 Task: Add an event with the title Presentation Rehearsal and Final Preparation, date '2024/05/24', time 8:00 AM to 10:00 AMand add a description: By exploring the client's goals and strategic direction, the service provider can align their offerings and propose tailored solutions. The event allows for brainstorming sessions, exploring new possibilities, and jointly shaping the future direction of the partnership.Select event color  Blueberry . Add location for the event as: 321 Oxford Street, London, UK, logged in from the account softage.5@softage.netand send the event invitation to softage.4@softage.net and softage.6@softage.net. Set a reminder for the event Every weekday(Monday to Friday)
Action: Mouse moved to (62, 129)
Screenshot: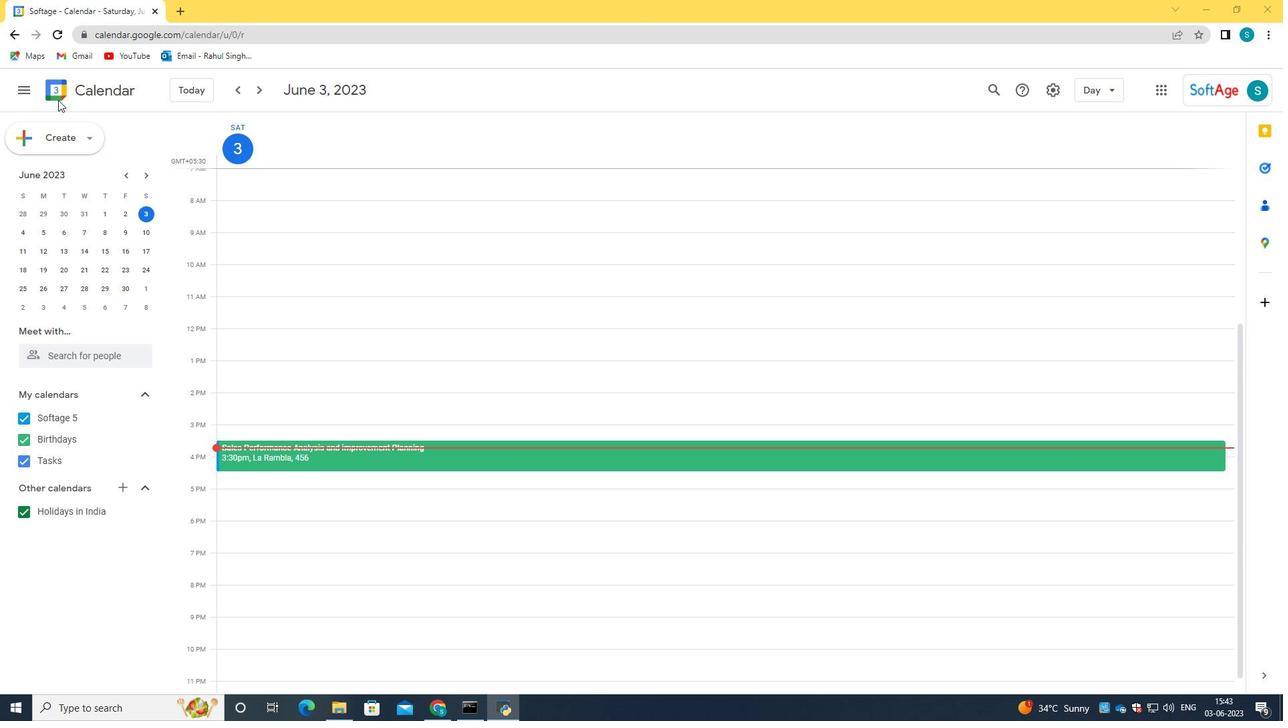 
Action: Mouse pressed left at (62, 129)
Screenshot: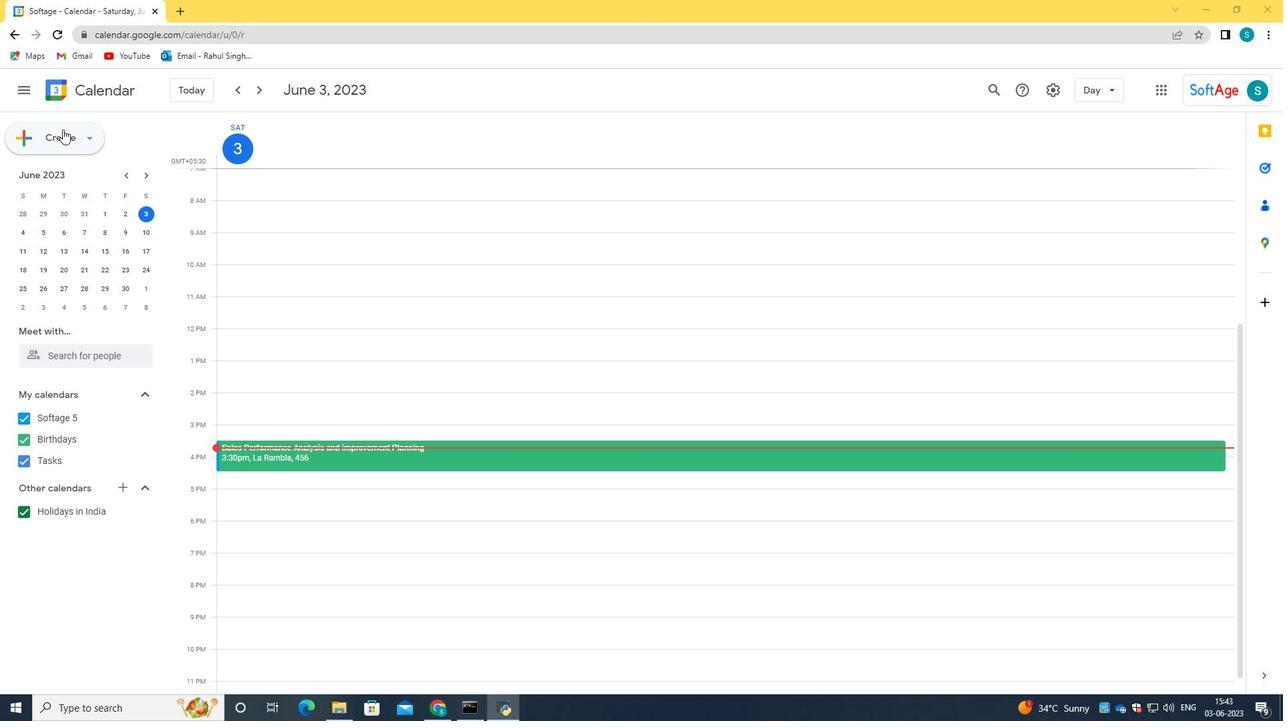 
Action: Mouse moved to (98, 175)
Screenshot: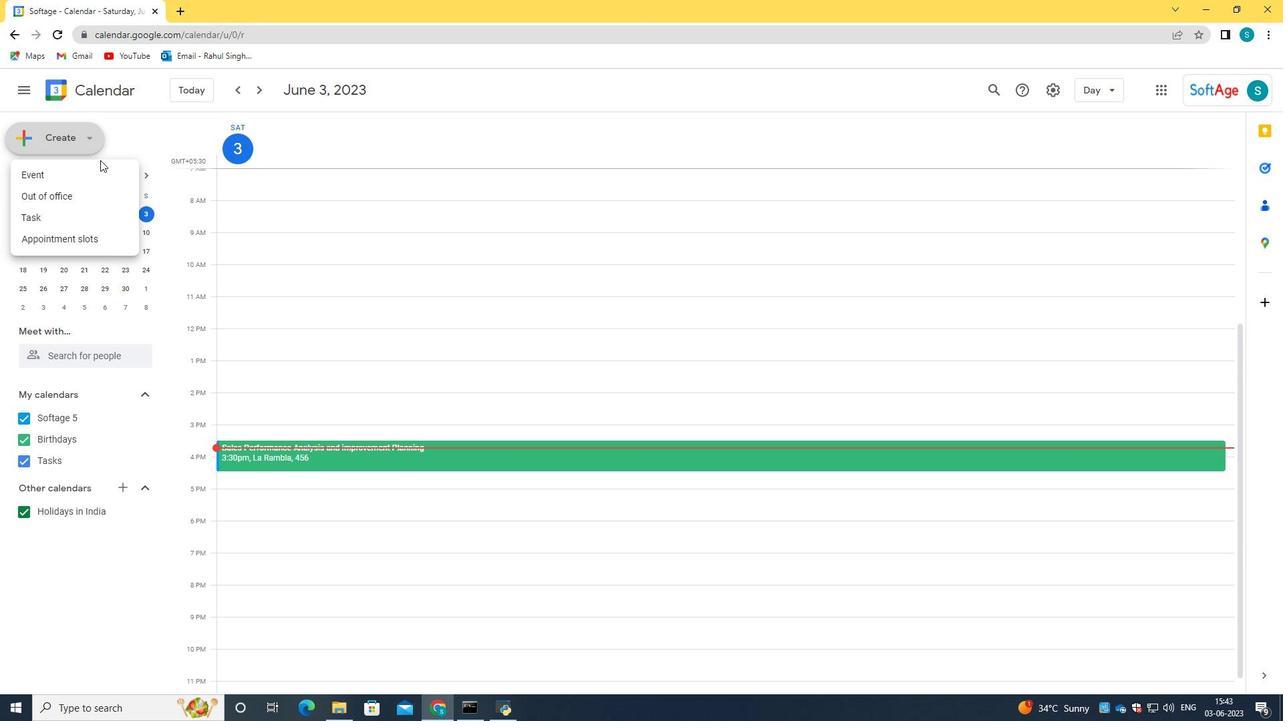
Action: Mouse pressed left at (98, 175)
Screenshot: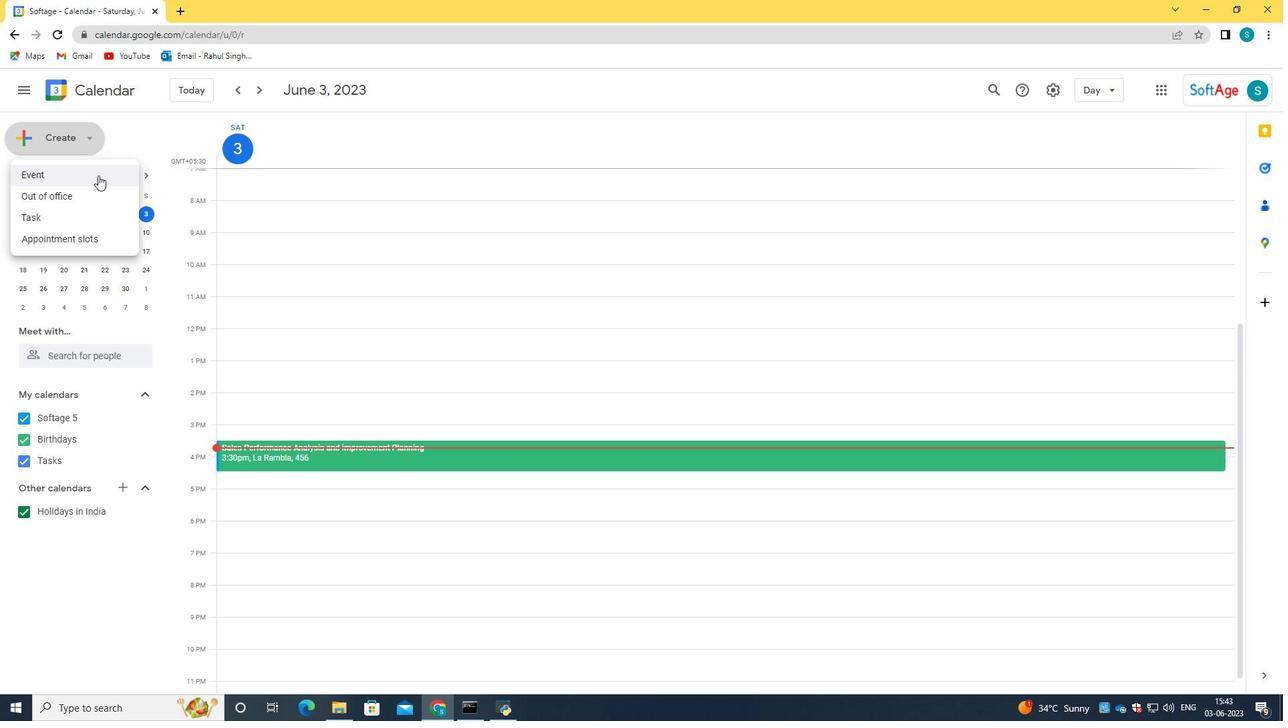 
Action: Mouse moved to (659, 259)
Screenshot: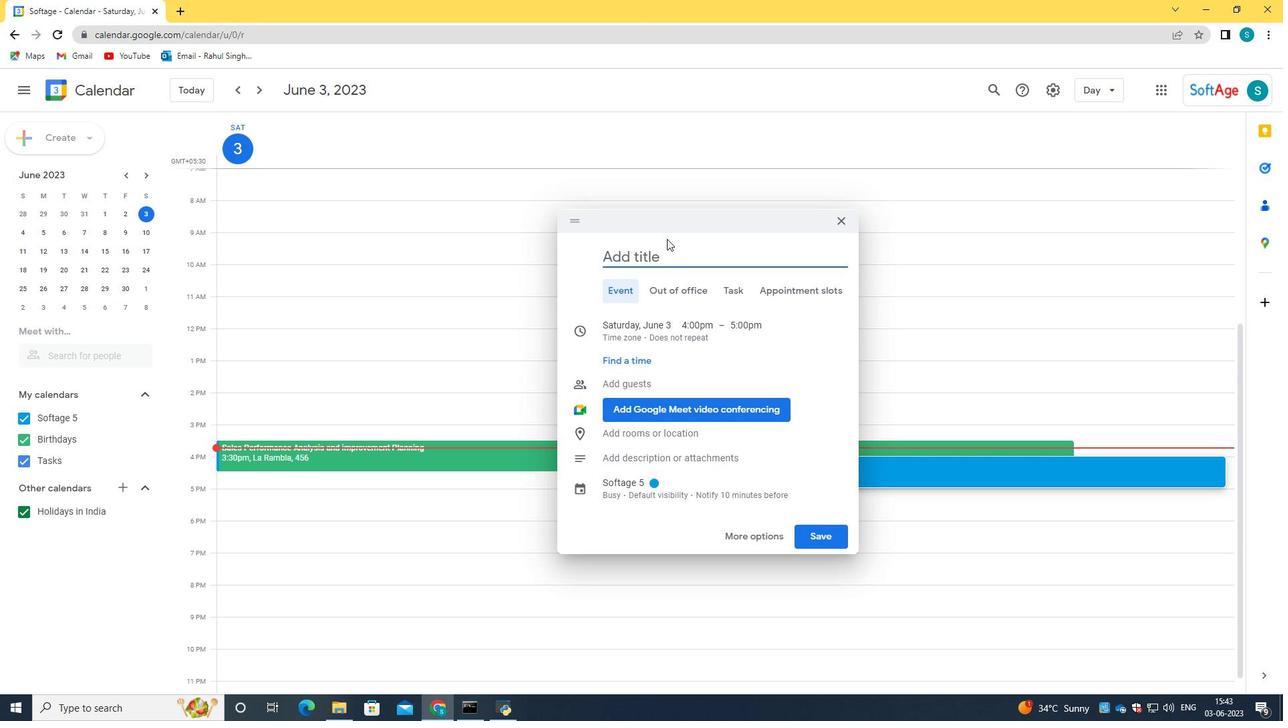 
Action: Mouse pressed left at (659, 259)
Screenshot: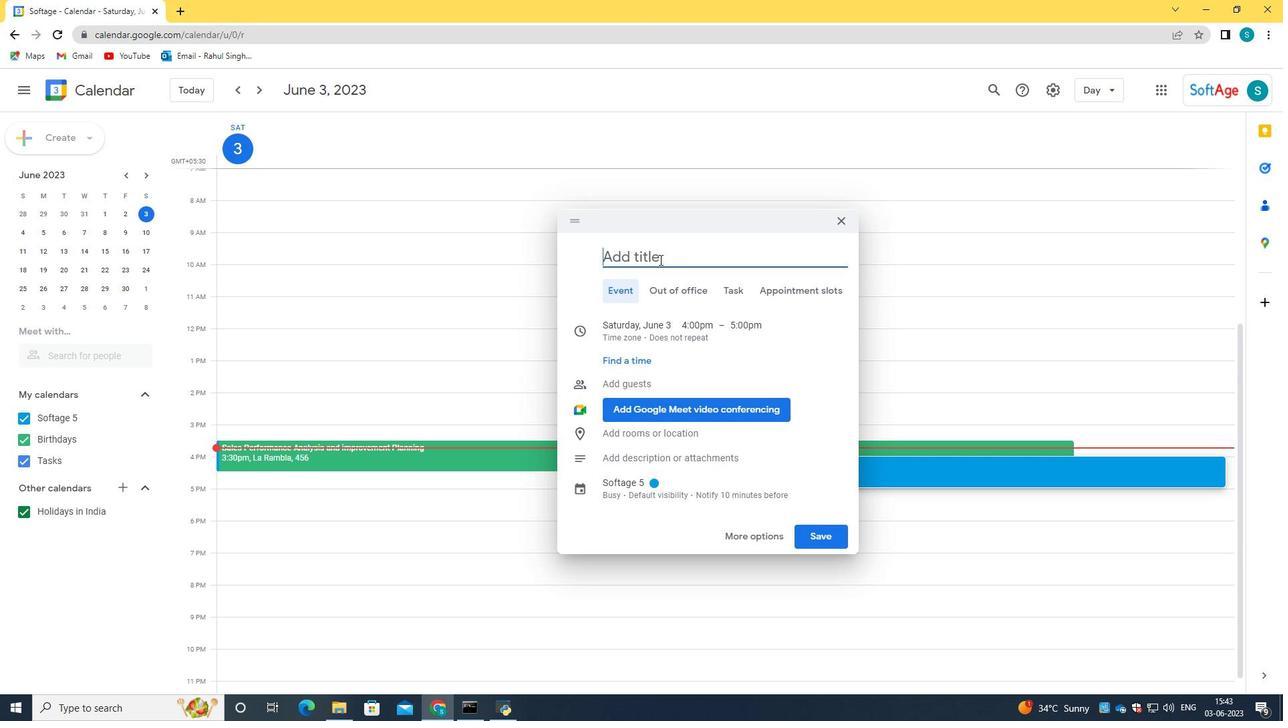 
Action: Mouse moved to (761, 535)
Screenshot: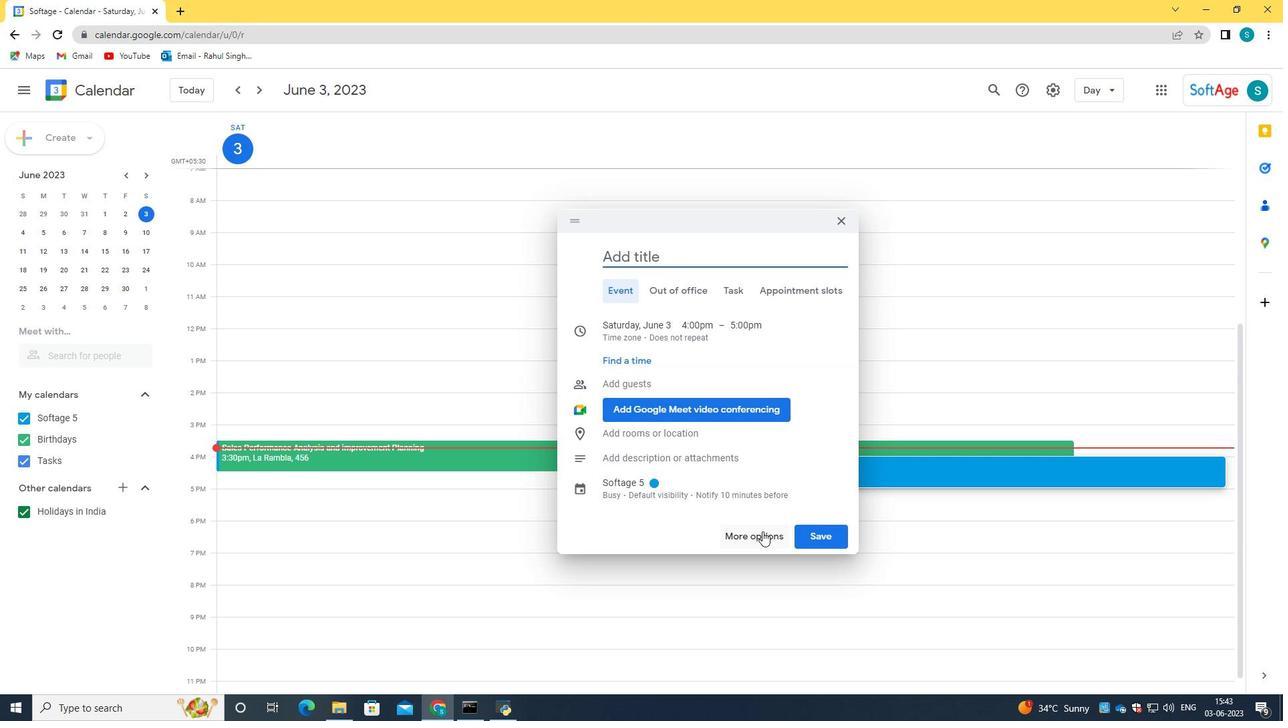 
Action: Mouse pressed left at (761, 535)
Screenshot: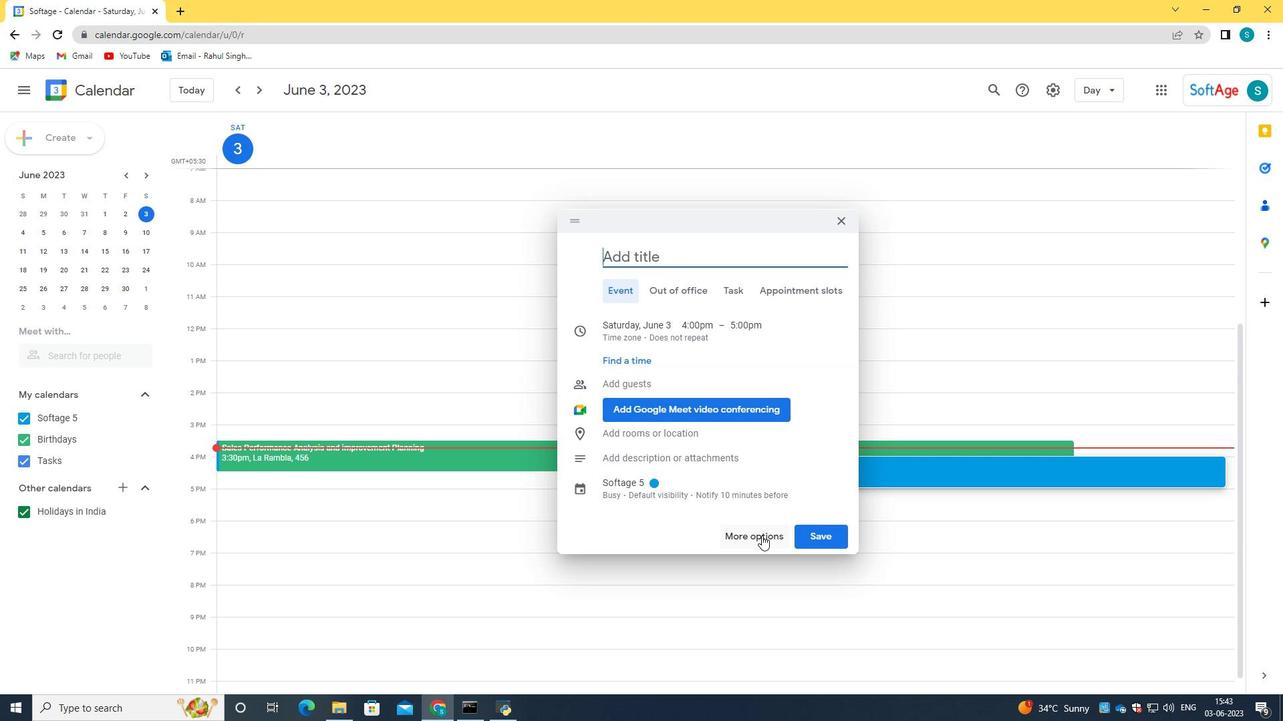 
Action: Mouse moved to (203, 100)
Screenshot: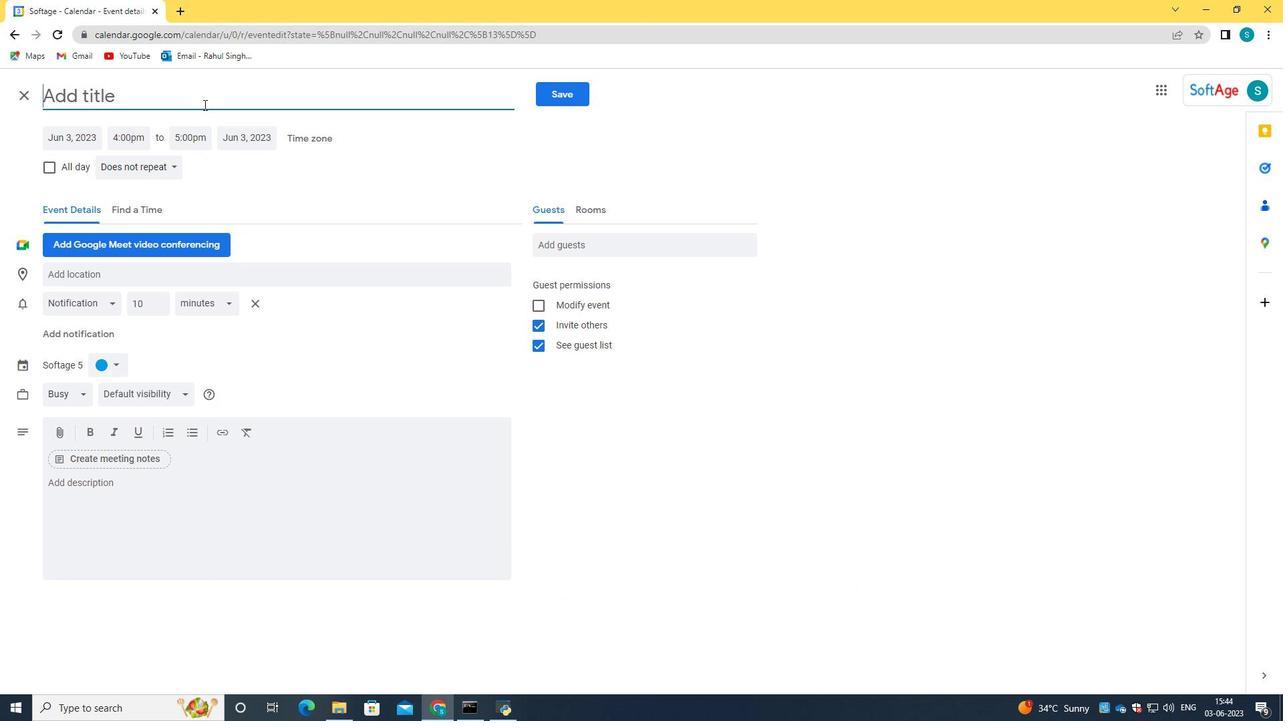 
Action: Mouse pressed left at (203, 100)
Screenshot: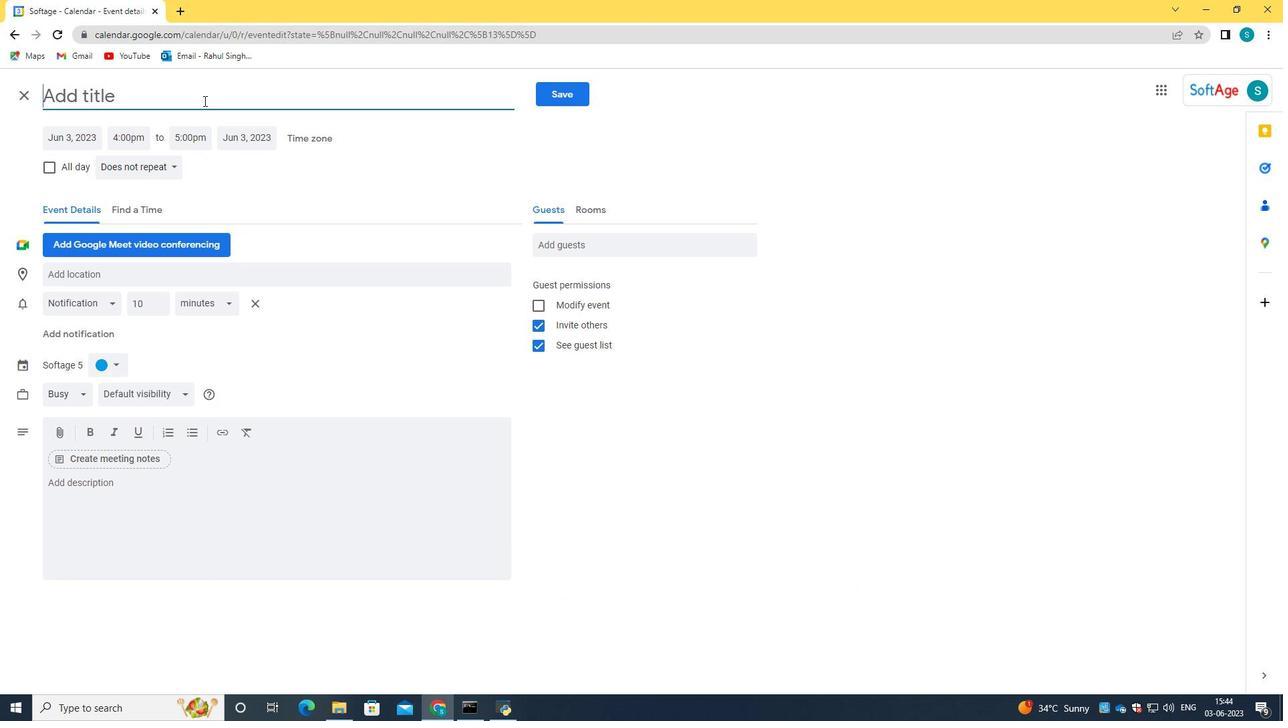 
Action: Key pressed <Key.caps_lock>P<Key.caps_lock>resentation<Key.space><Key.caps_lock>R<Key.caps_lock>ehearsal<Key.space>and<Key.space><Key.caps_lock>F<Key.caps_lock>inal<Key.space><Key.caps_lock>P<Key.caps_lock>reparation
Screenshot: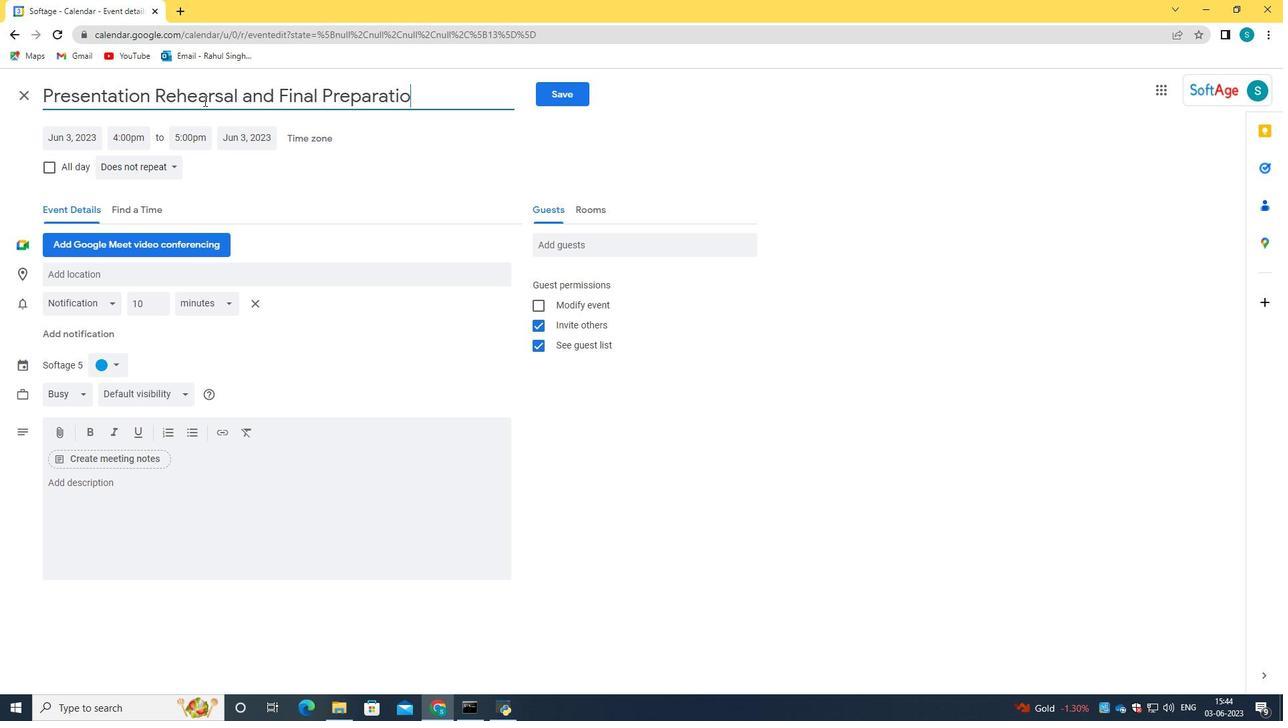 
Action: Mouse moved to (64, 136)
Screenshot: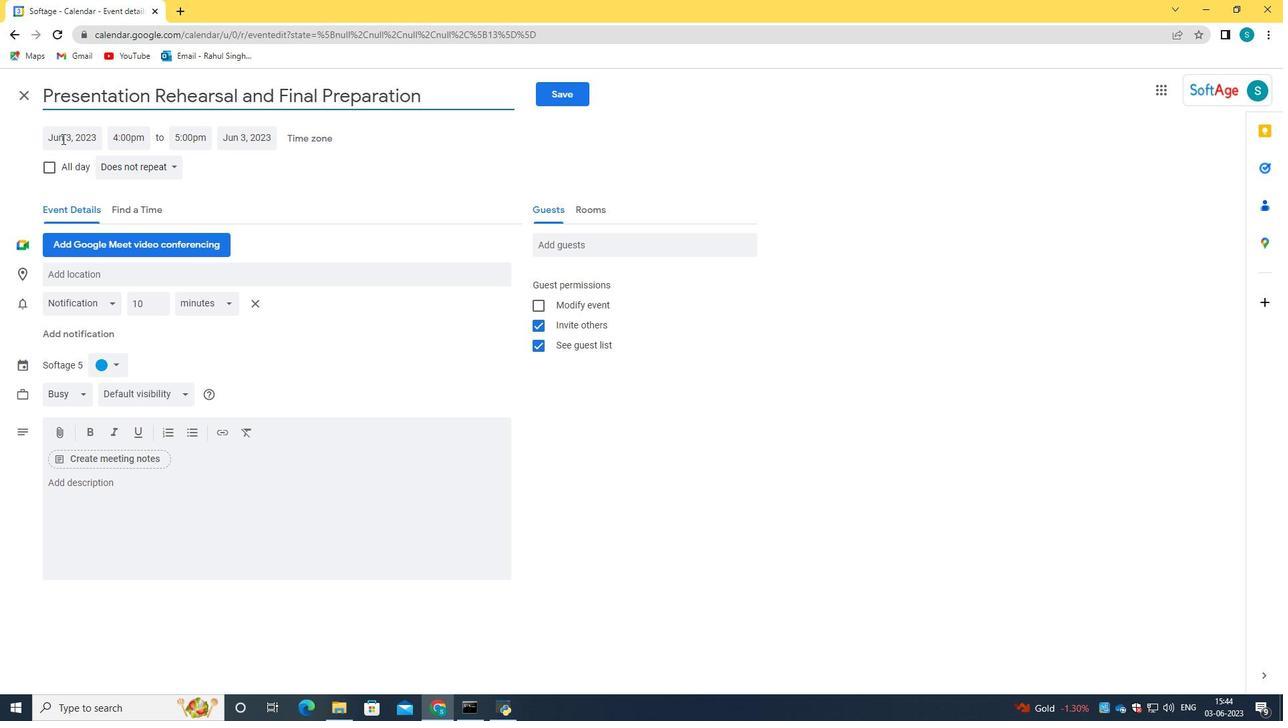 
Action: Mouse pressed left at (64, 136)
Screenshot: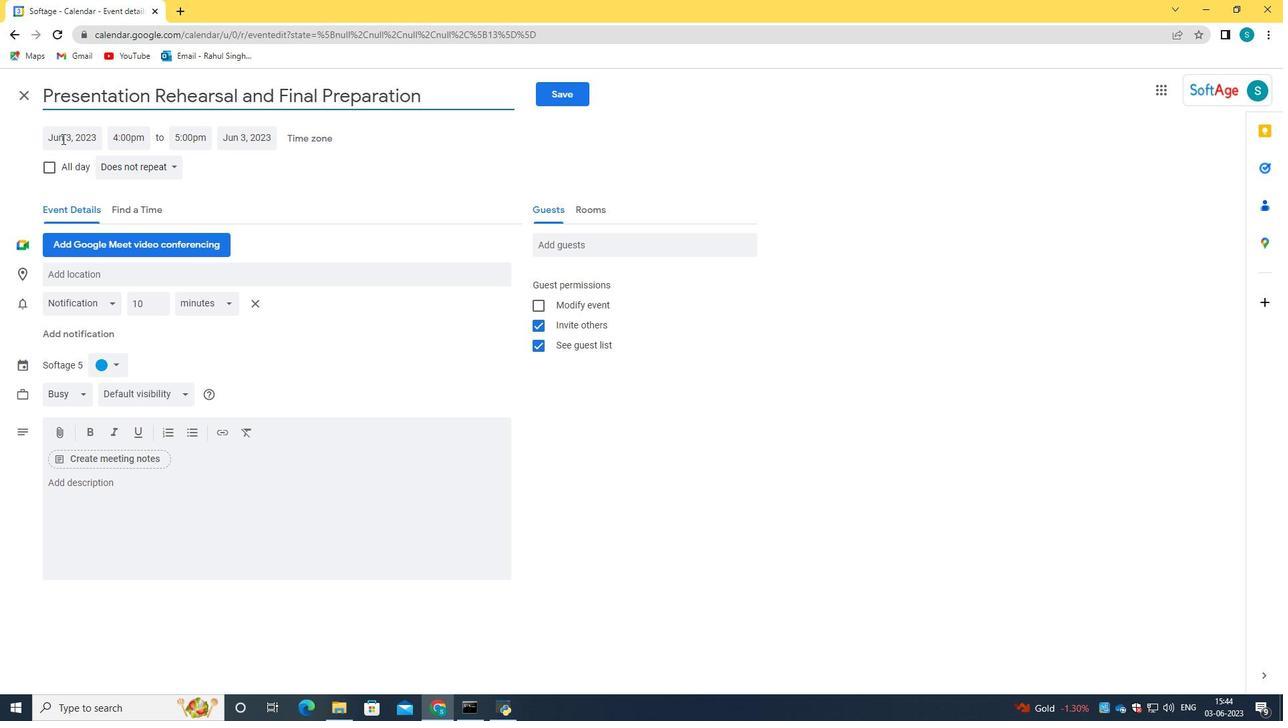 
Action: Key pressed 2024/05/24<Key.tab>08<Key.shift_r>:00<Key.space>am<Key.tab>10<Key.shift_r>:00<Key.space>am
Screenshot: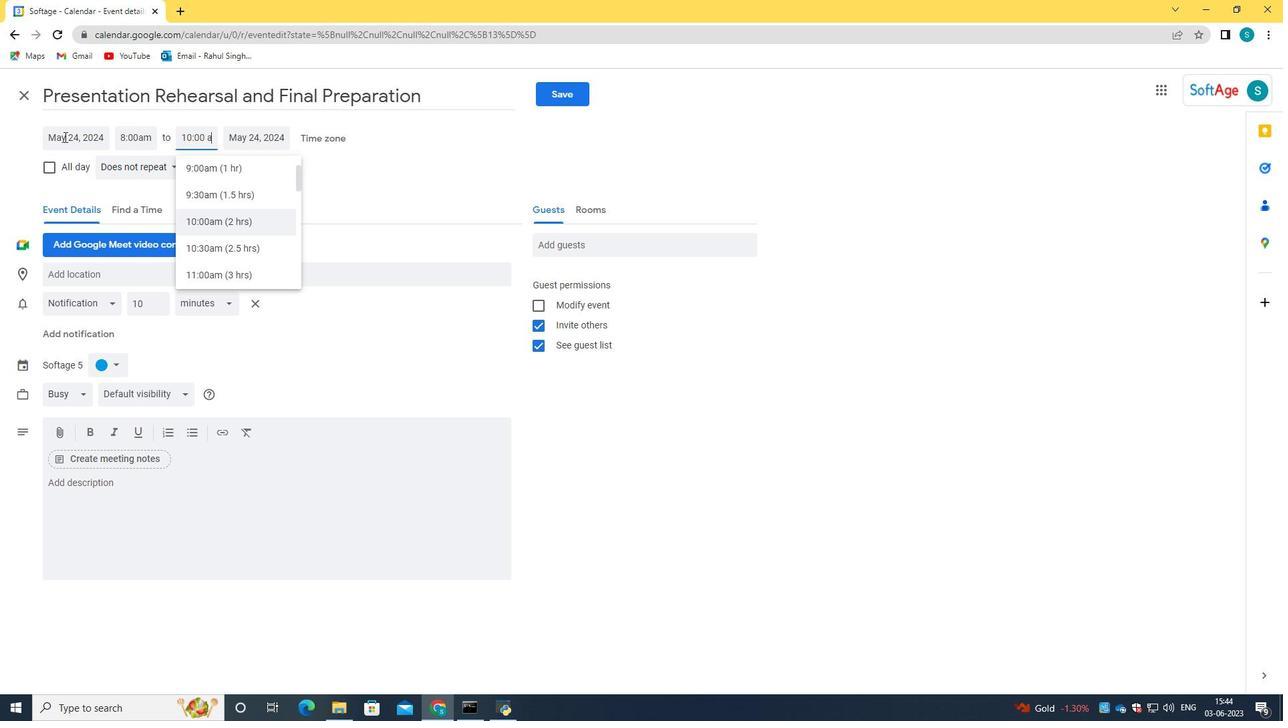
Action: Mouse moved to (203, 221)
Screenshot: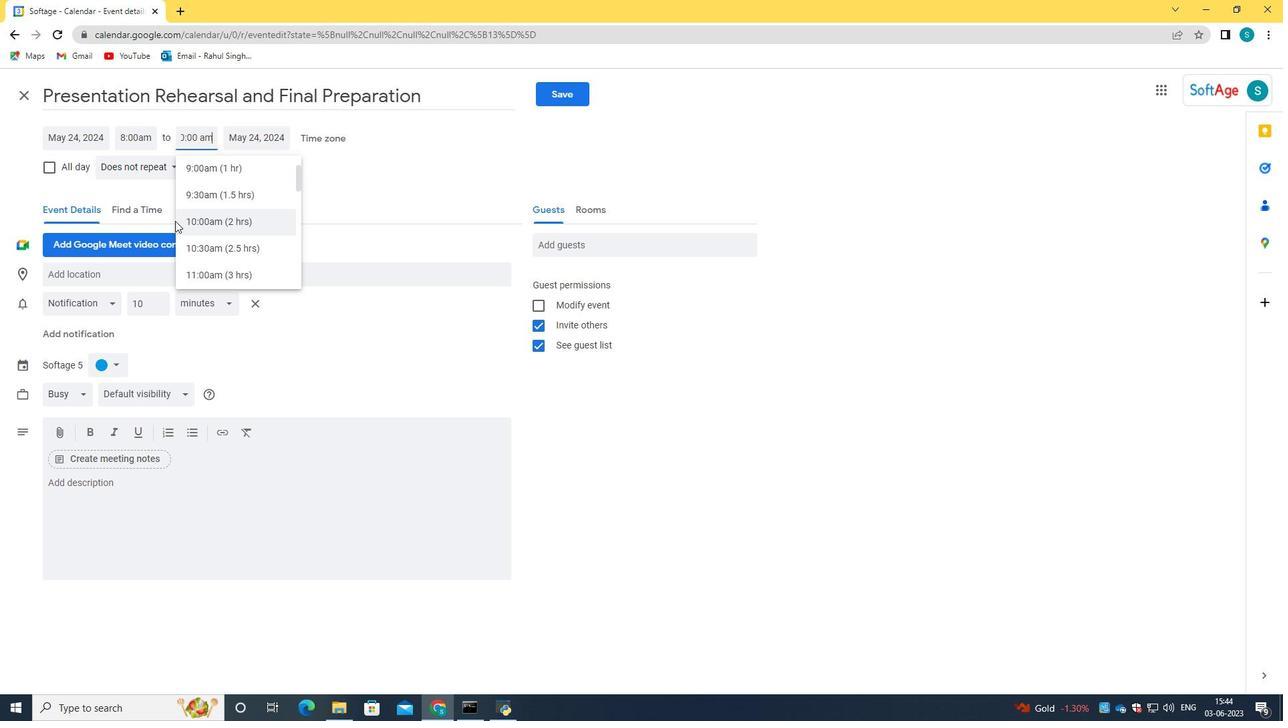 
Action: Mouse pressed left at (203, 221)
Screenshot: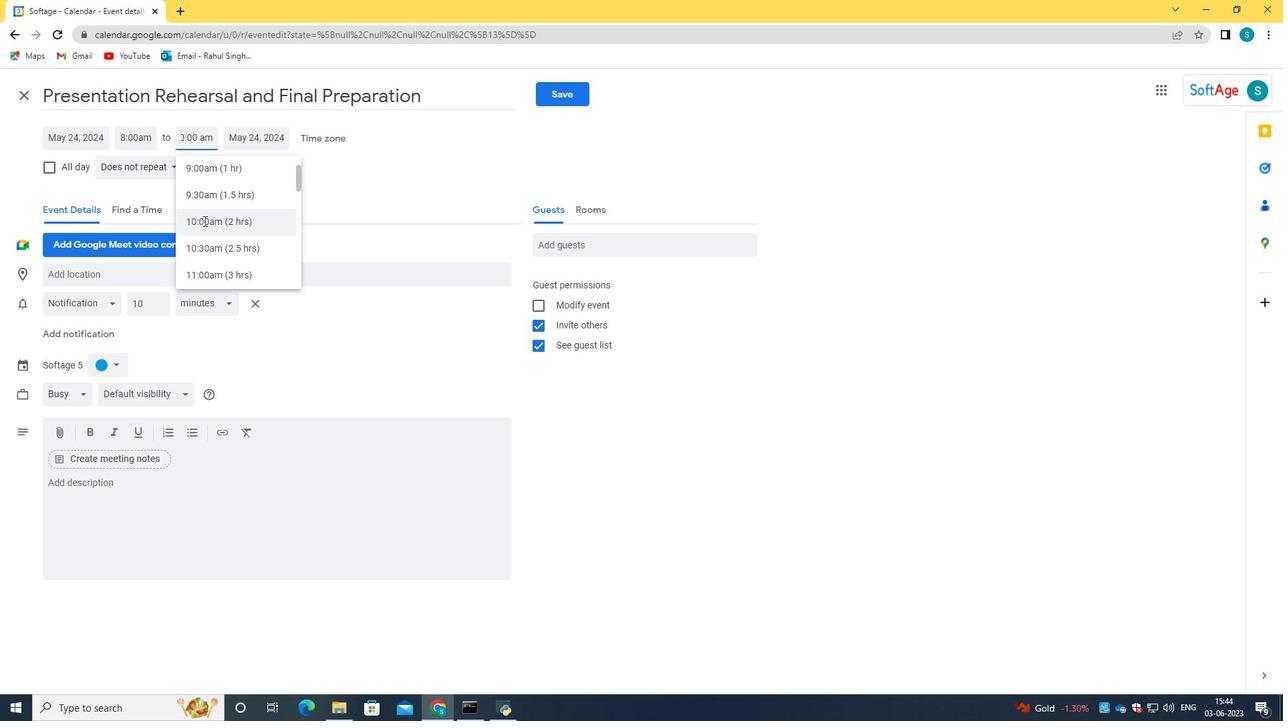 
Action: Mouse moved to (168, 507)
Screenshot: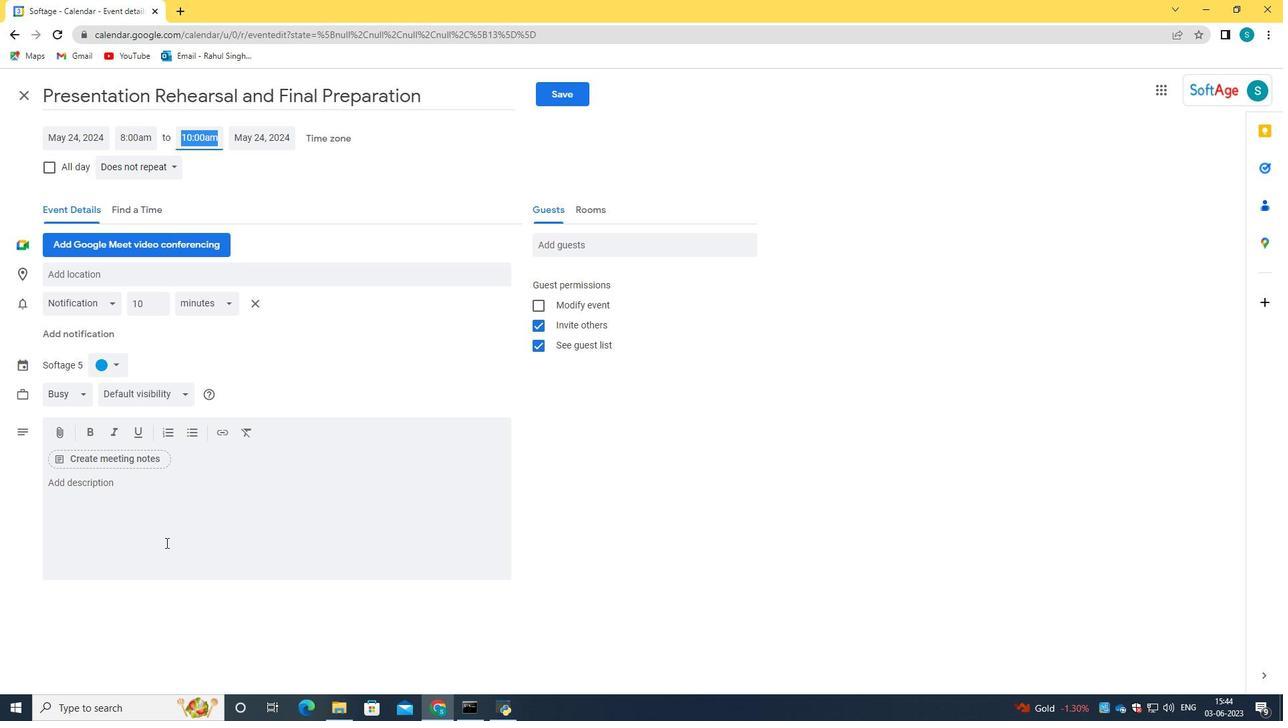 
Action: Mouse pressed left at (168, 507)
Screenshot: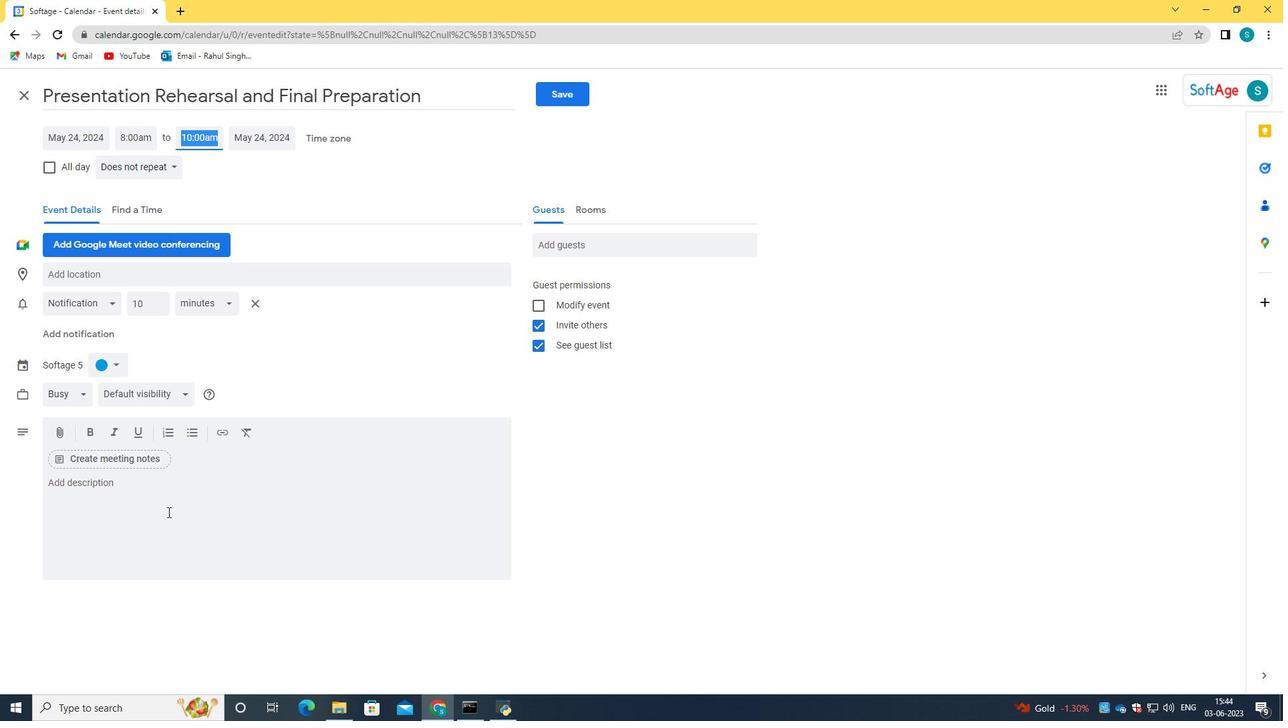 
Action: Key pressed <Key.caps_lock>B<Key.caps_lock>y<Key.space>exploring<Key.space>the<Key.space>client's<Key.space>goals<Key.space>ands<Key.space><Key.backspace><Key.backspace><Key.space>strategic<Key.space>direction,<Key.space>the<Key.space>service<Key.space>provider<Key.space>can<Key.space>align<Key.space>their<Key.space>offerings<Key.space>and<Key.space>propose<Key.space>tailored<Key.space>sou<Key.backspace>lutions.<Key.space><Key.caps_lock>T<Key.caps_lock>he<Key.space>evernt<Key.space><Key.backspace><Key.backspace><Key.backspace><Key.backspace>nt<Key.space>allows<Key.space>for<Key.space>brainstorming<Key.space>sessions,<Key.space>exploring<Key.space>new<Key.space>possinilities<Key.space>,<Key.space>and<Key.space>ji<Key.backspace><Key.backspace><Key.backspace><Key.backspace><Key.backspace><Key.backspace><Key.backspace><Key.backspace><Key.backspace><Key.backspace><Key.backspace><Key.backspace><Key.backspace><Key.backspace><Key.backspace><Key.backspace><Key.backspace>bilities<Key.space>and<Key.space>jointly<Key.space>shapint<Key.space><Key.backspace><Key.backspace>g<Key.space>the<Key.space>furute<Key.space><Key.backspace><Key.backspace><Key.backspace><Key.backspace><Key.backspace>ture<Key.space>direction<Key.space>of<Key.space>the<Key.space>parterbn<Key.backspace><Key.backspace><Key.backspace><Key.backspace><Key.backspace>tnership.
Screenshot: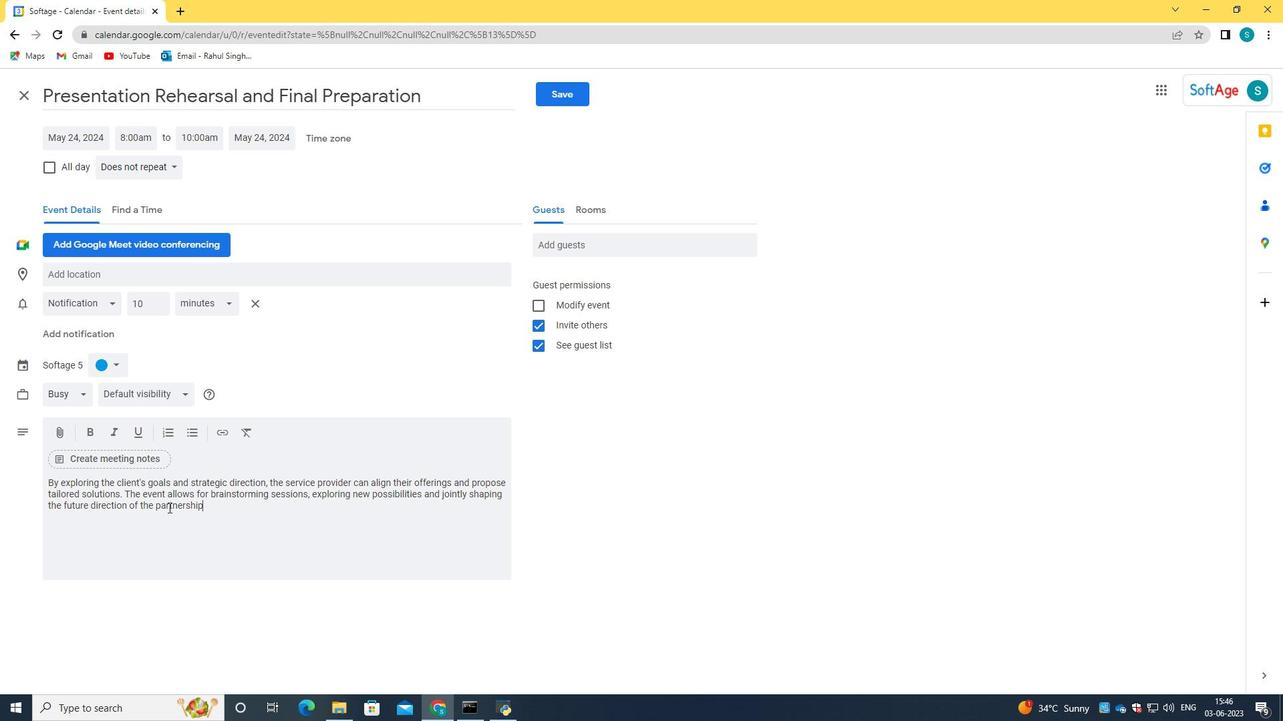 
Action: Mouse moved to (108, 365)
Screenshot: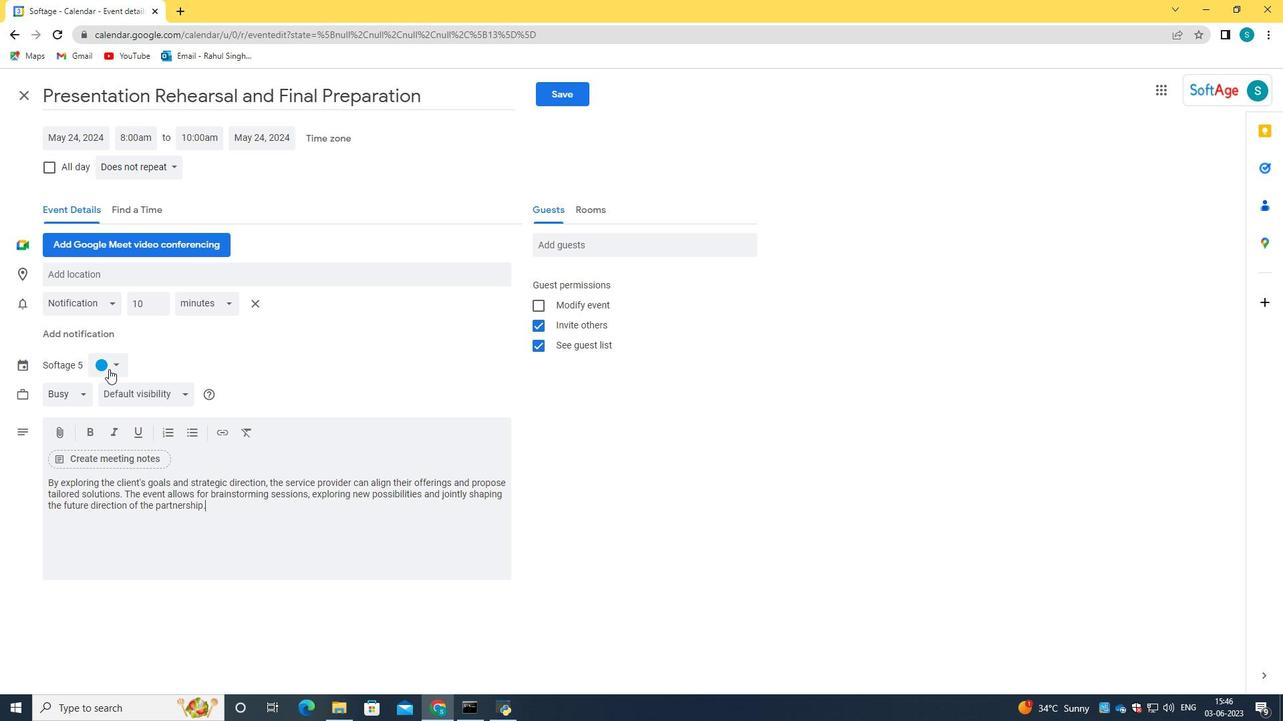 
Action: Mouse pressed left at (108, 365)
Screenshot: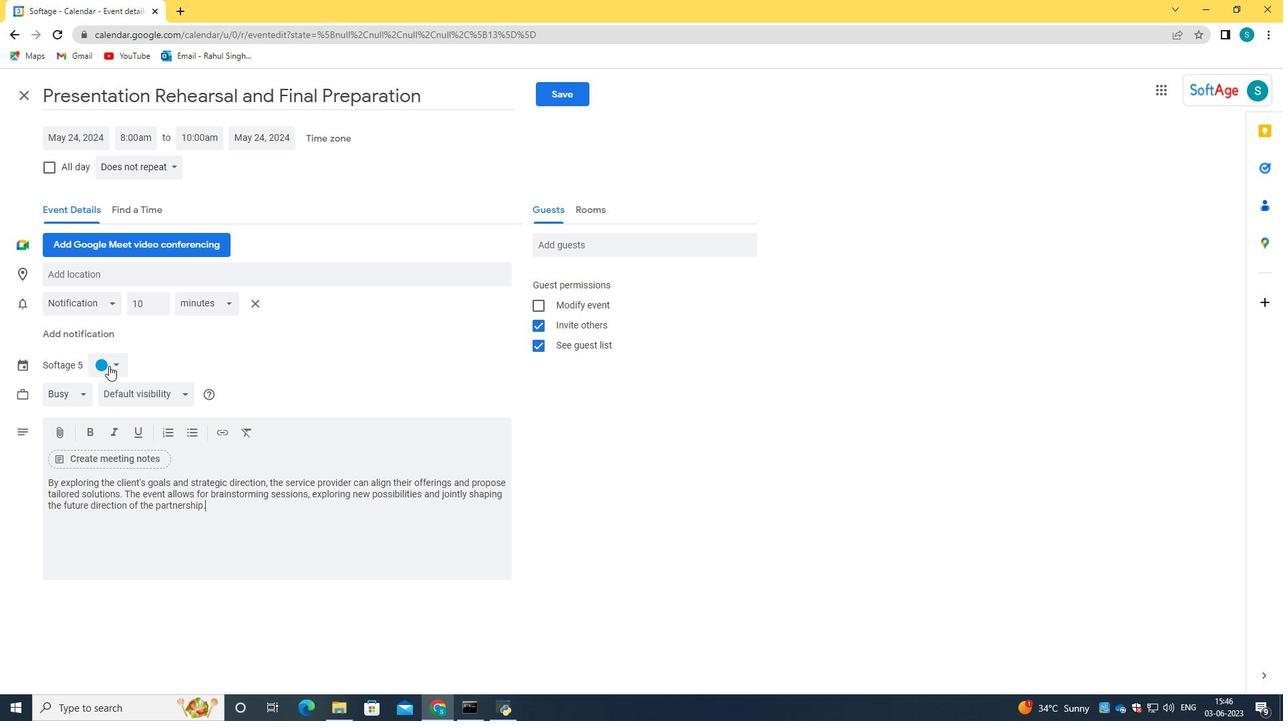 
Action: Mouse moved to (114, 413)
Screenshot: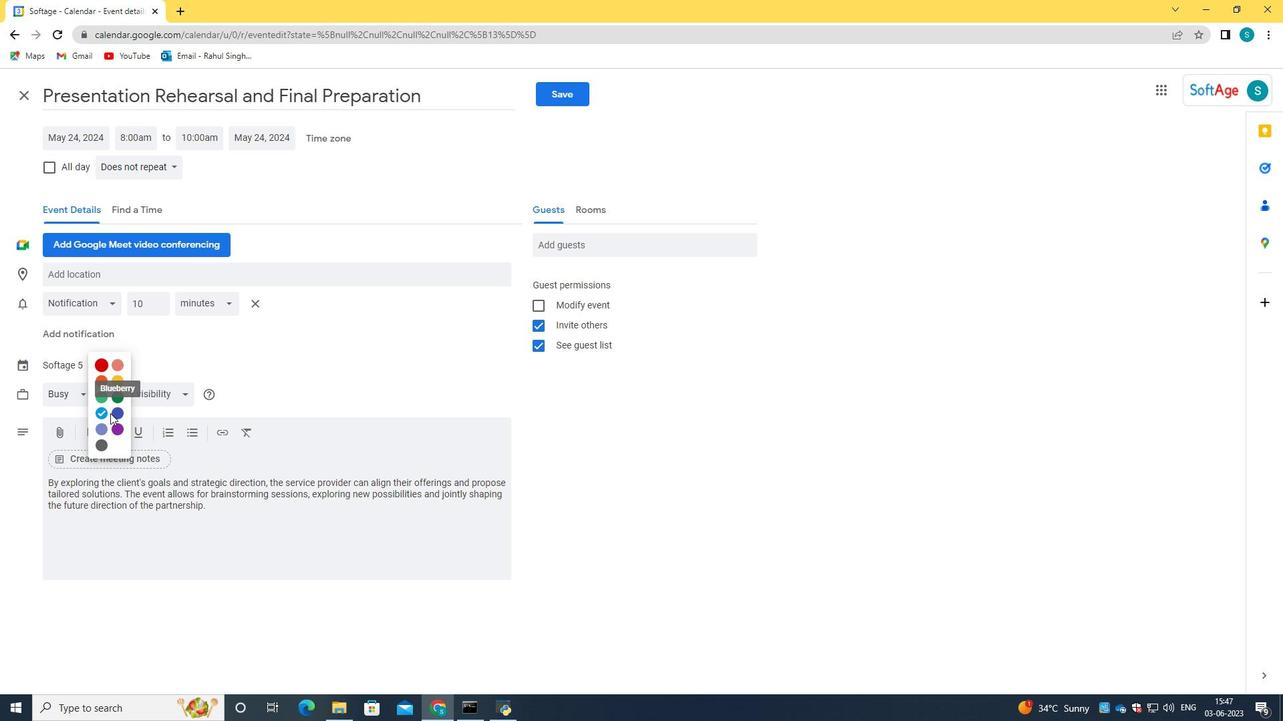 
Action: Mouse pressed left at (114, 413)
Screenshot: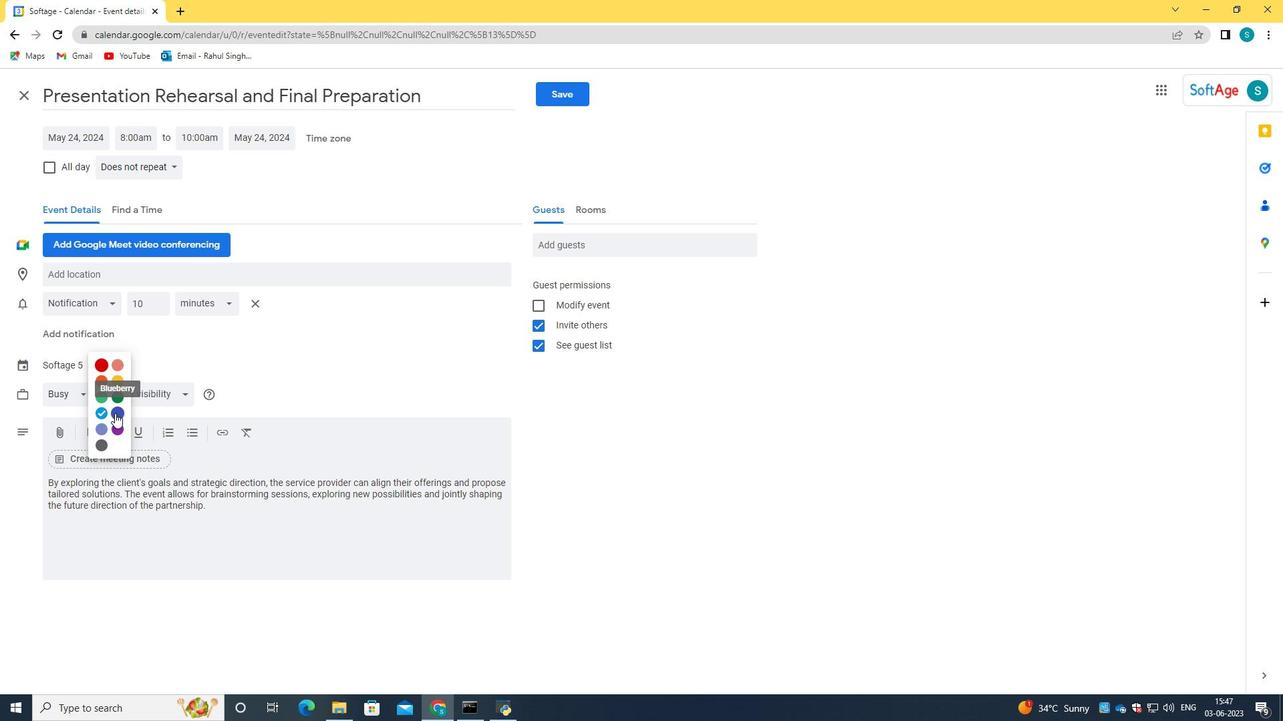 
Action: Mouse moved to (86, 271)
Screenshot: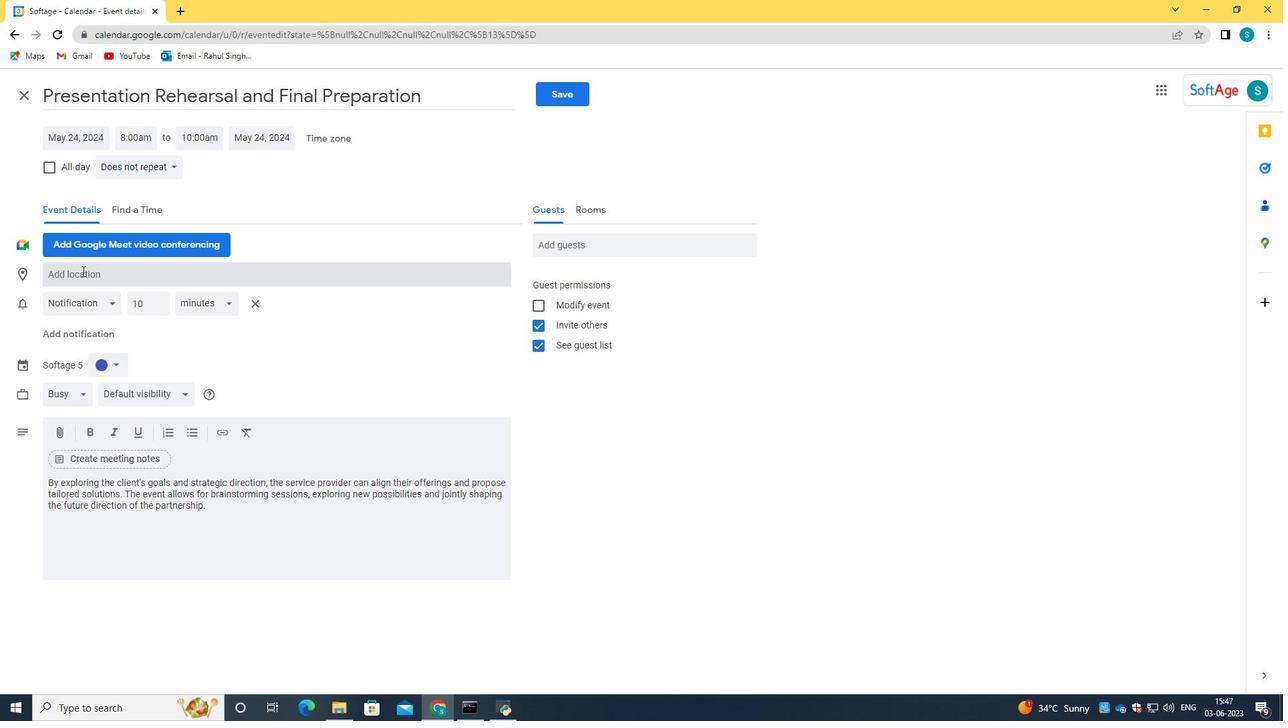 
Action: Mouse pressed left at (86, 271)
Screenshot: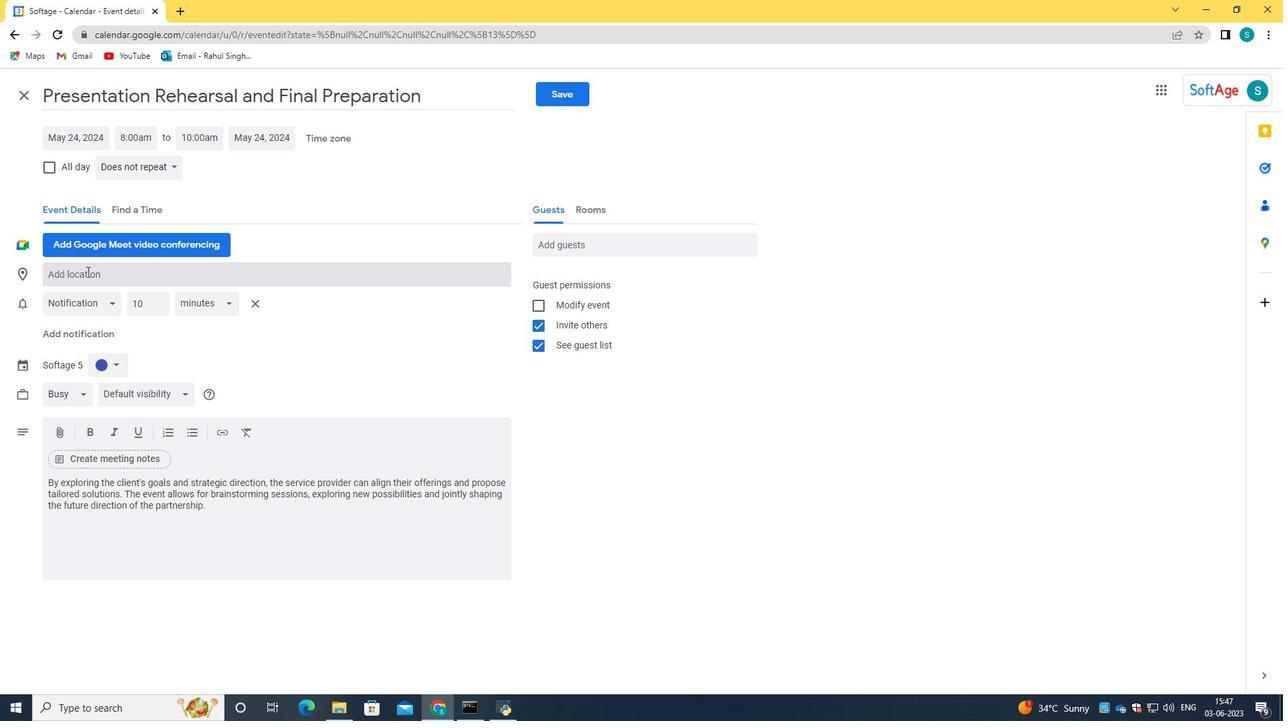 
Action: Key pressed 321<Key.space><Key.caps_lock>O<Key.caps_lock>xford<Key.space><Key.caps_lock>S<Key.caps_lock>treet,<Key.space><Key.caps_lock>L<Key.caps_lock>ons<Key.backspace>don<Key.space>
Screenshot: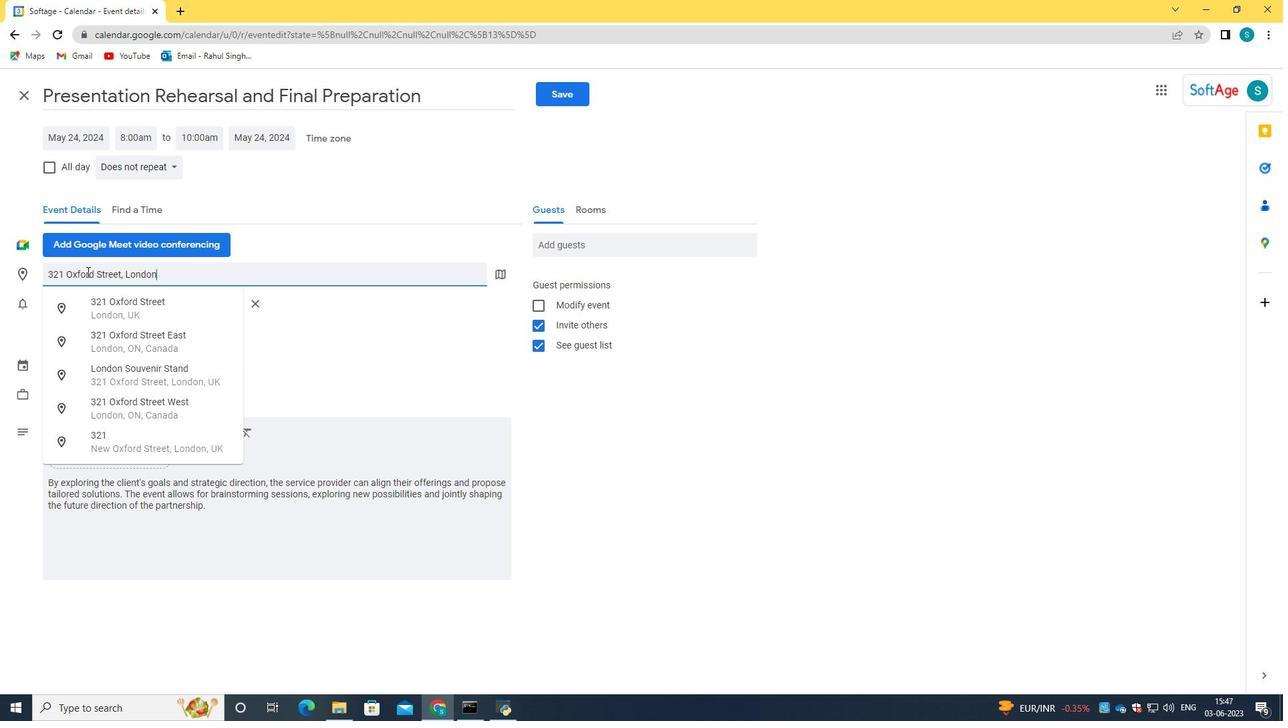 
Action: Mouse moved to (141, 318)
Screenshot: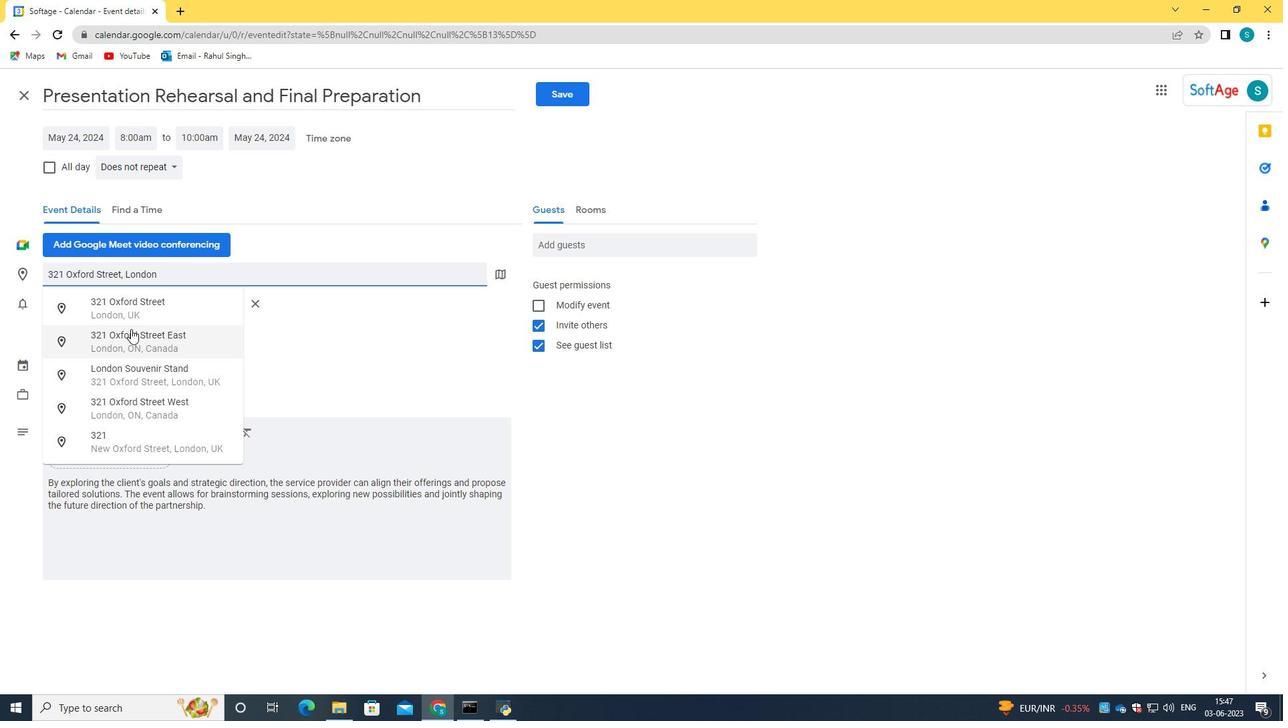
Action: Mouse pressed left at (141, 318)
Screenshot: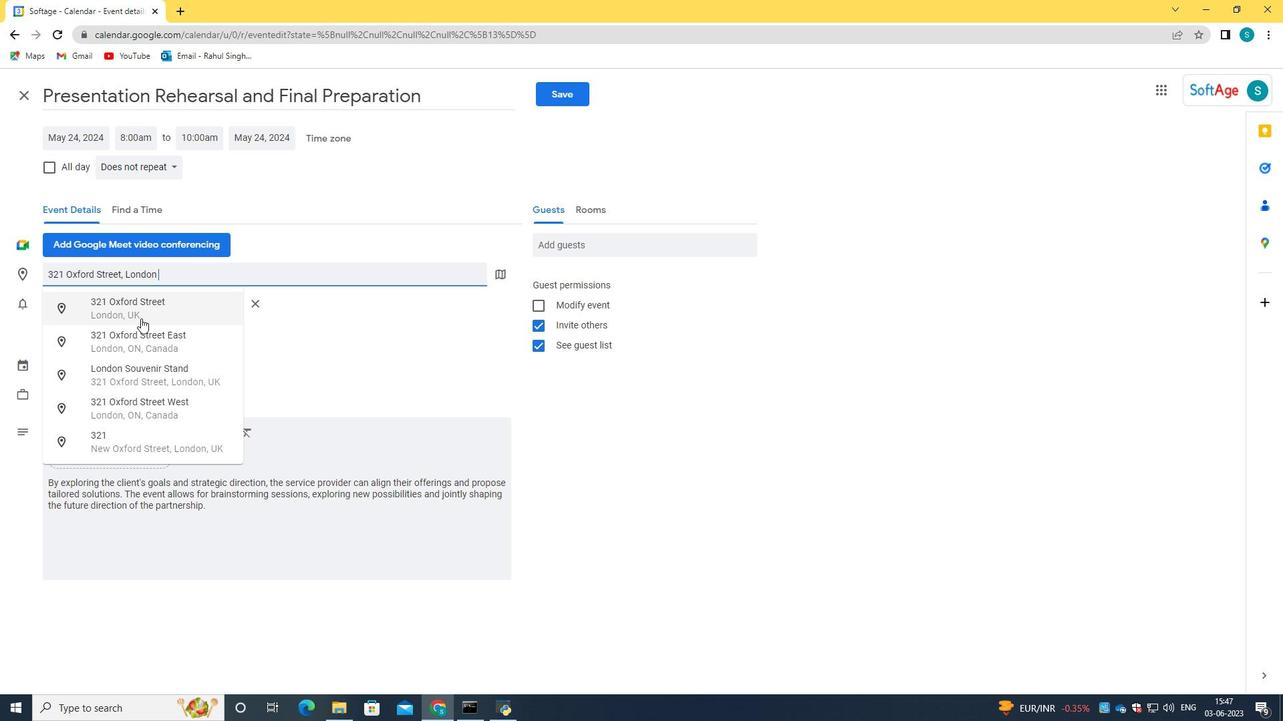 
Action: Mouse moved to (608, 251)
Screenshot: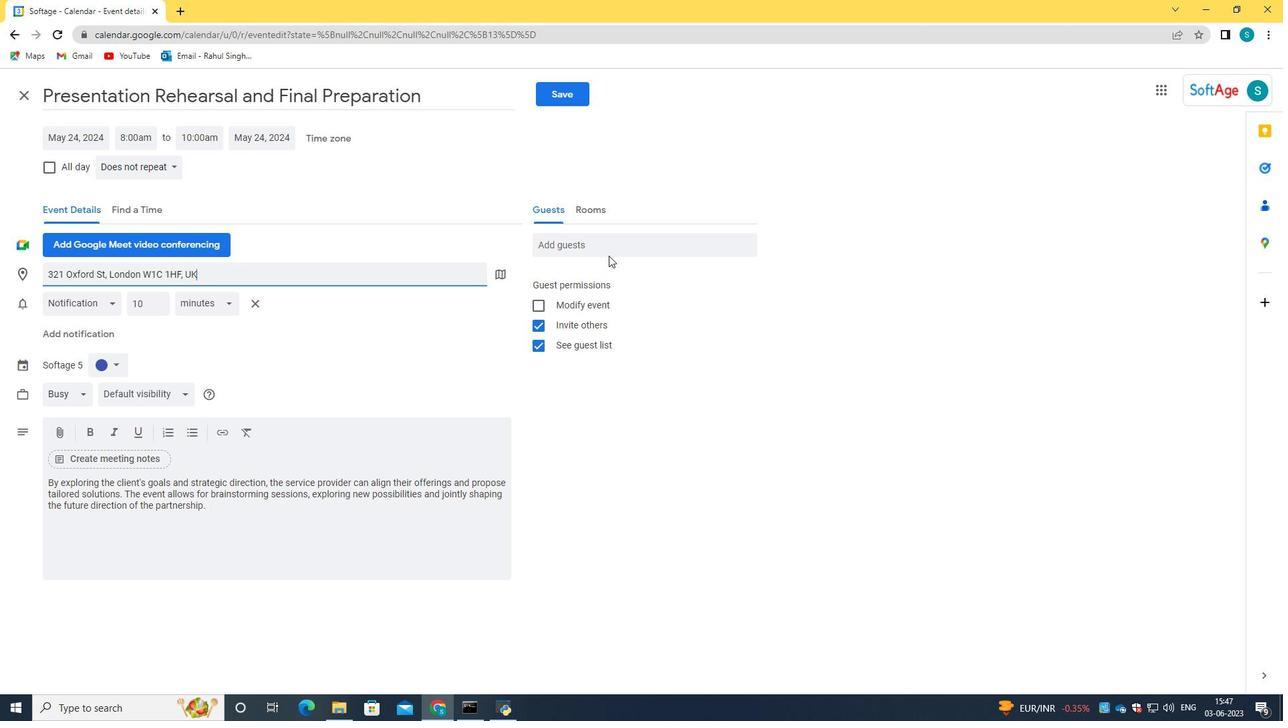 
Action: Mouse pressed left at (608, 251)
Screenshot: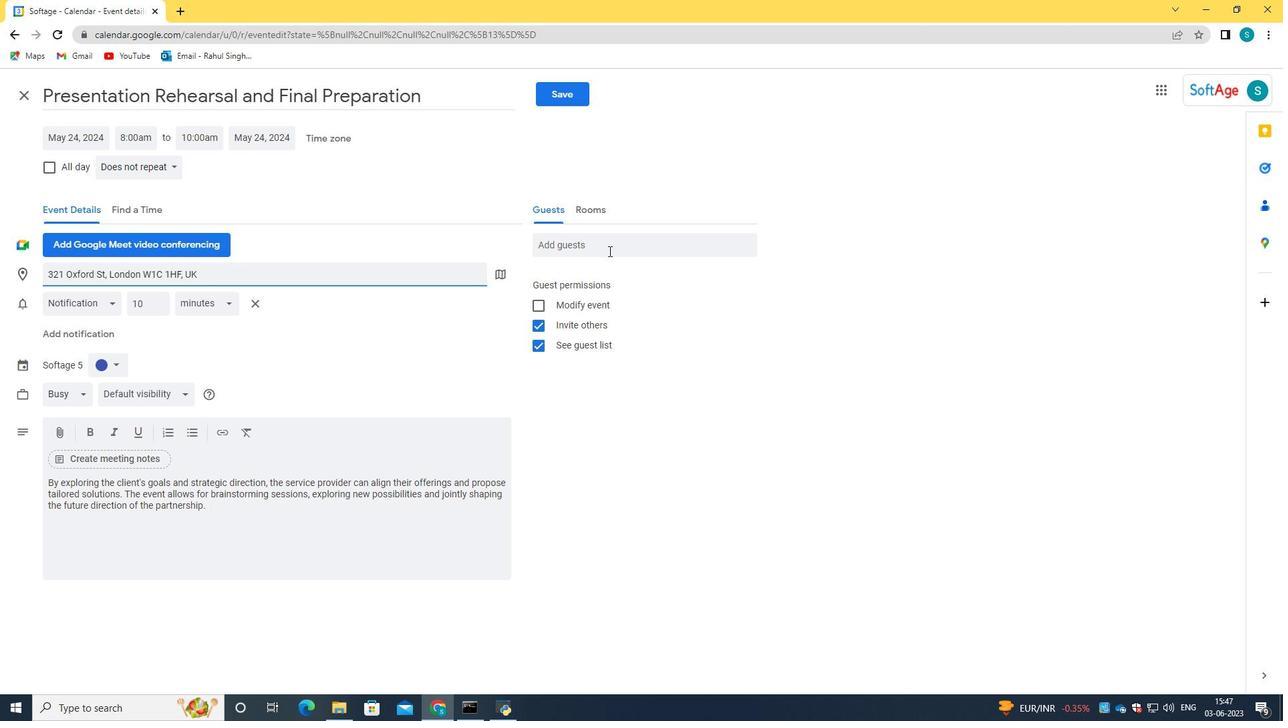
Action: Key pressed softage.4<Key.shift>@softage.mn<Key.backspace><Key.backspace>net<Key.tab>softage.6<Key.shift>@softage.net
Screenshot: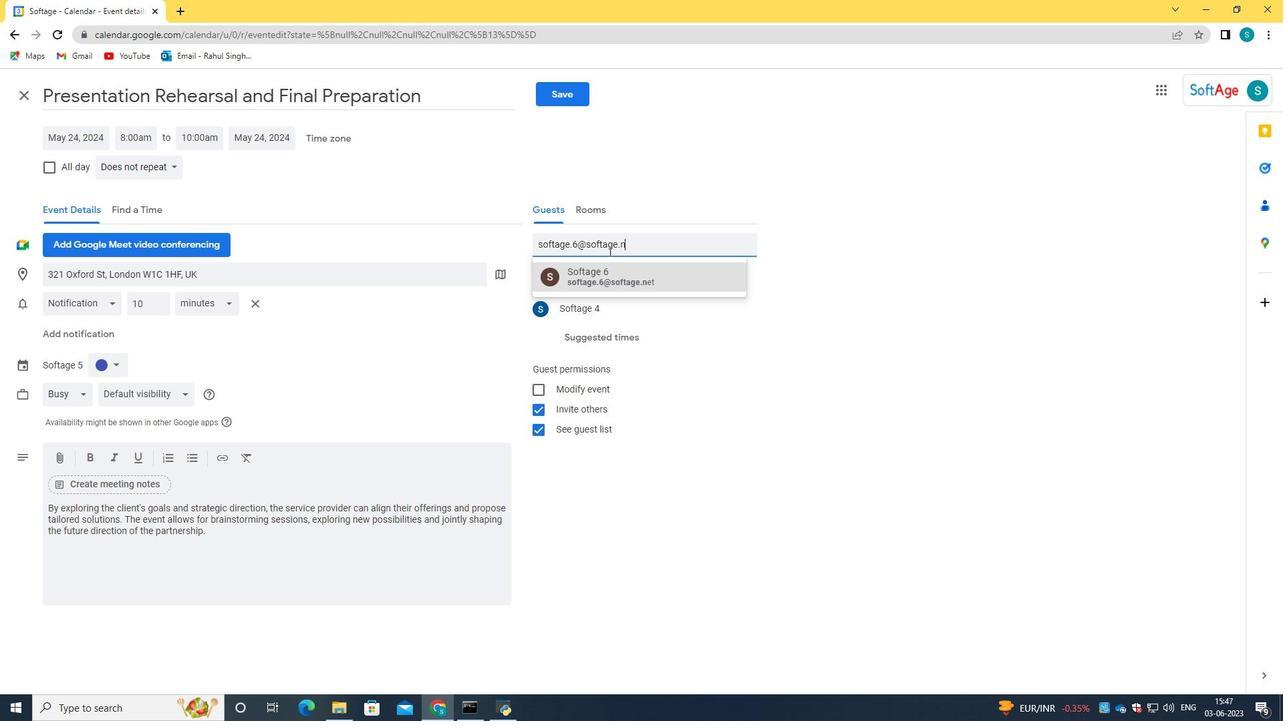 
Action: Mouse moved to (625, 282)
Screenshot: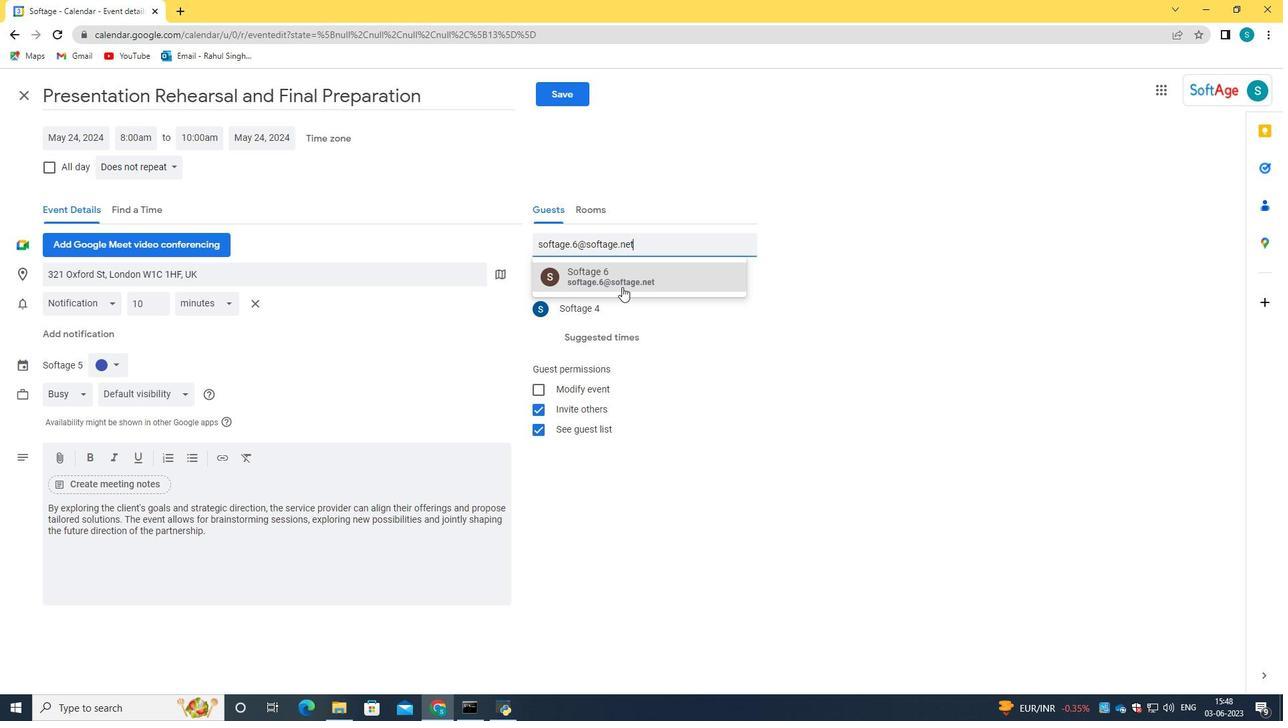 
Action: Mouse pressed left at (625, 282)
Screenshot: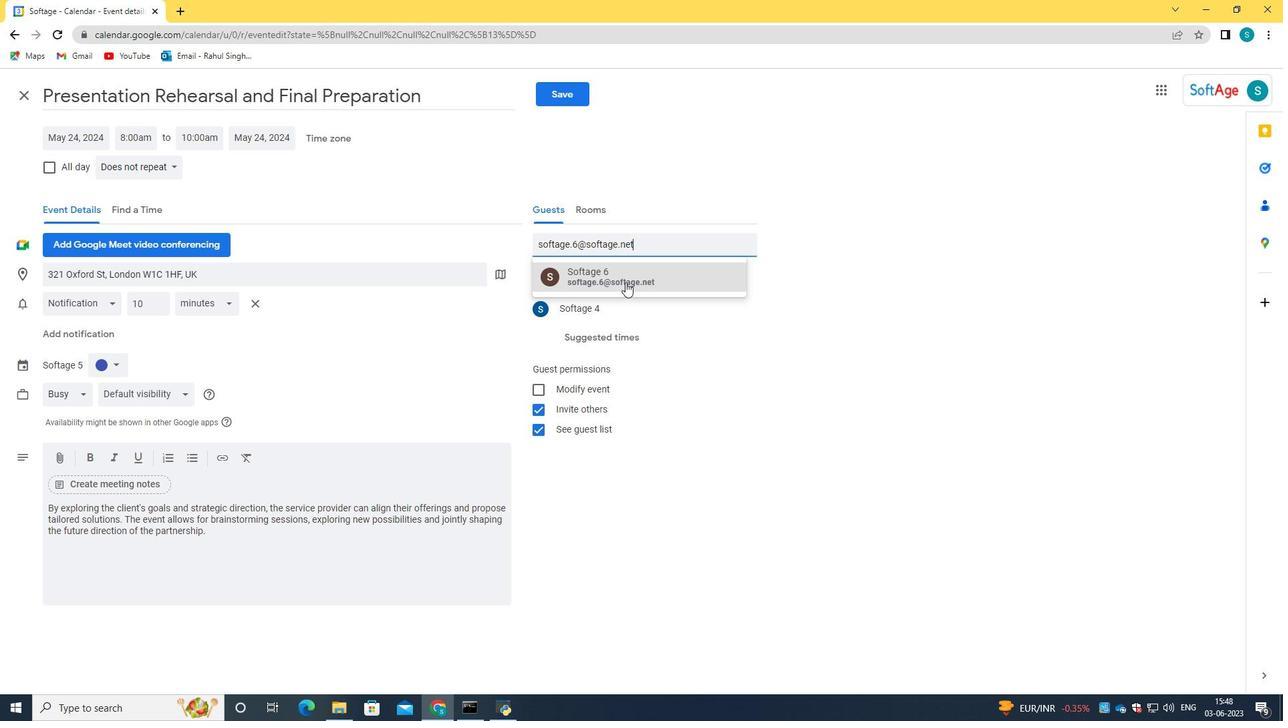 
Action: Mouse moved to (130, 163)
Screenshot: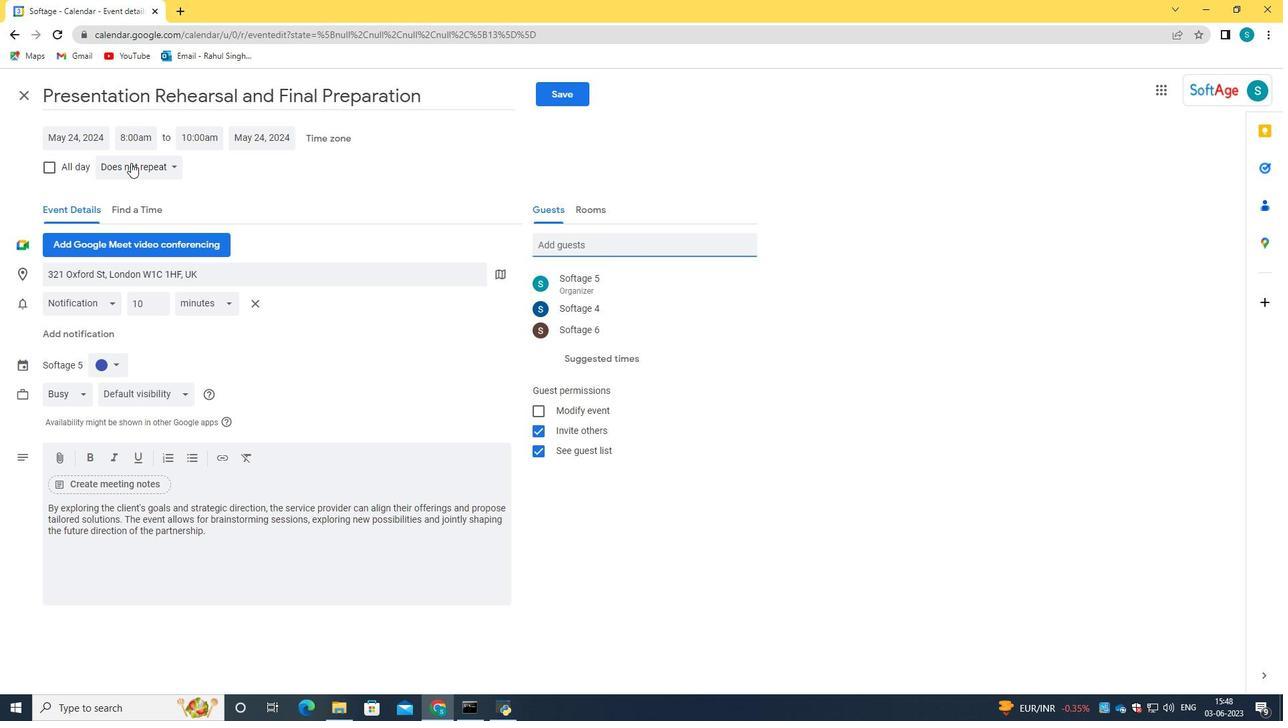
Action: Mouse pressed left at (130, 163)
Screenshot: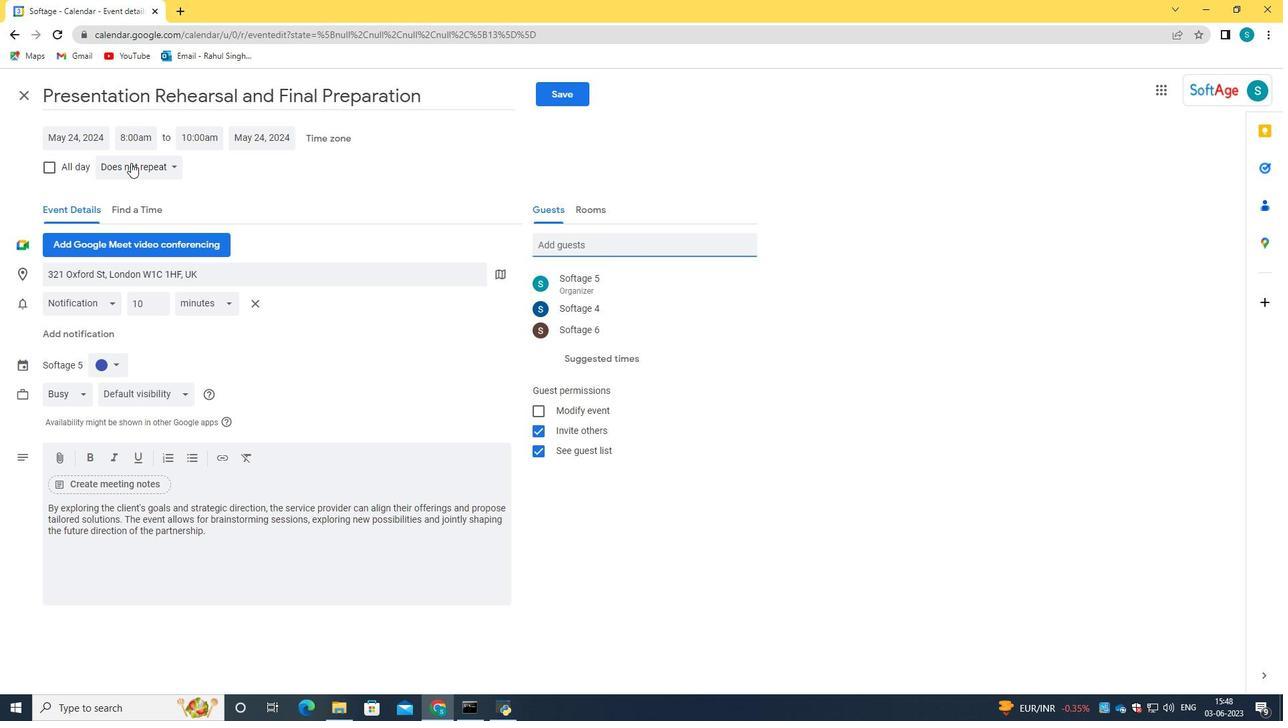 
Action: Mouse moved to (171, 283)
Screenshot: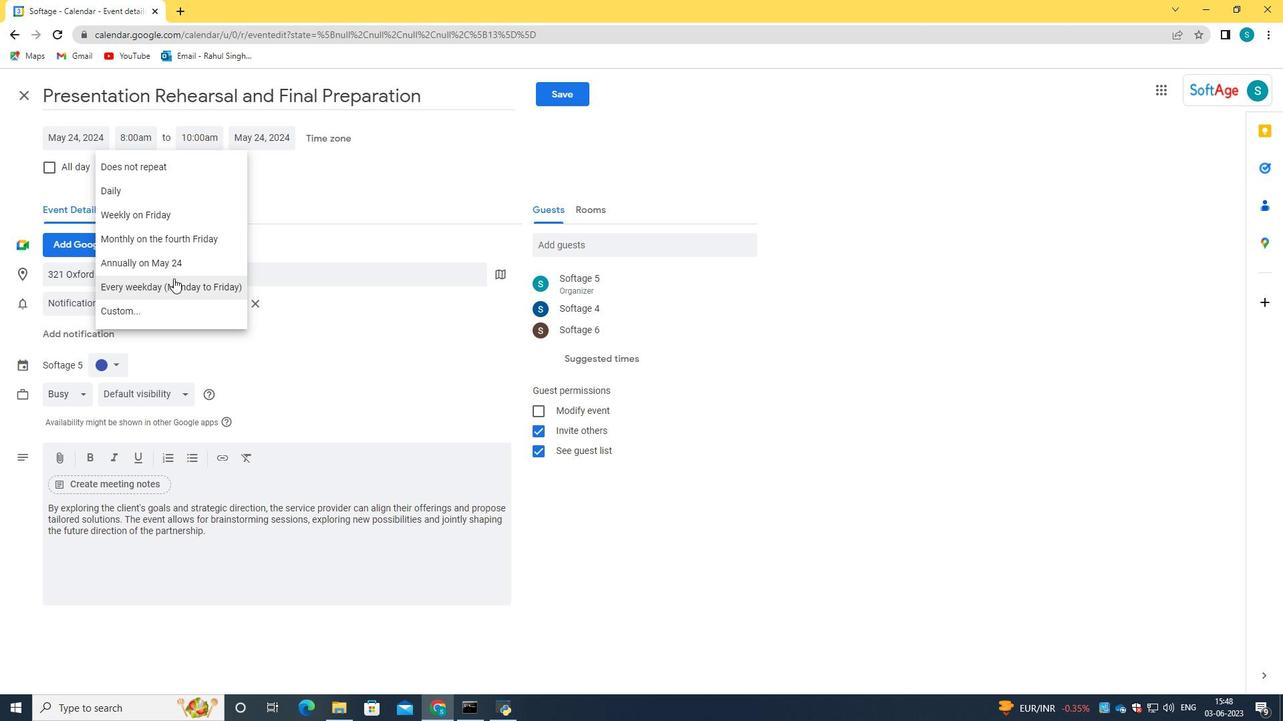 
Action: Mouse pressed left at (171, 283)
Screenshot: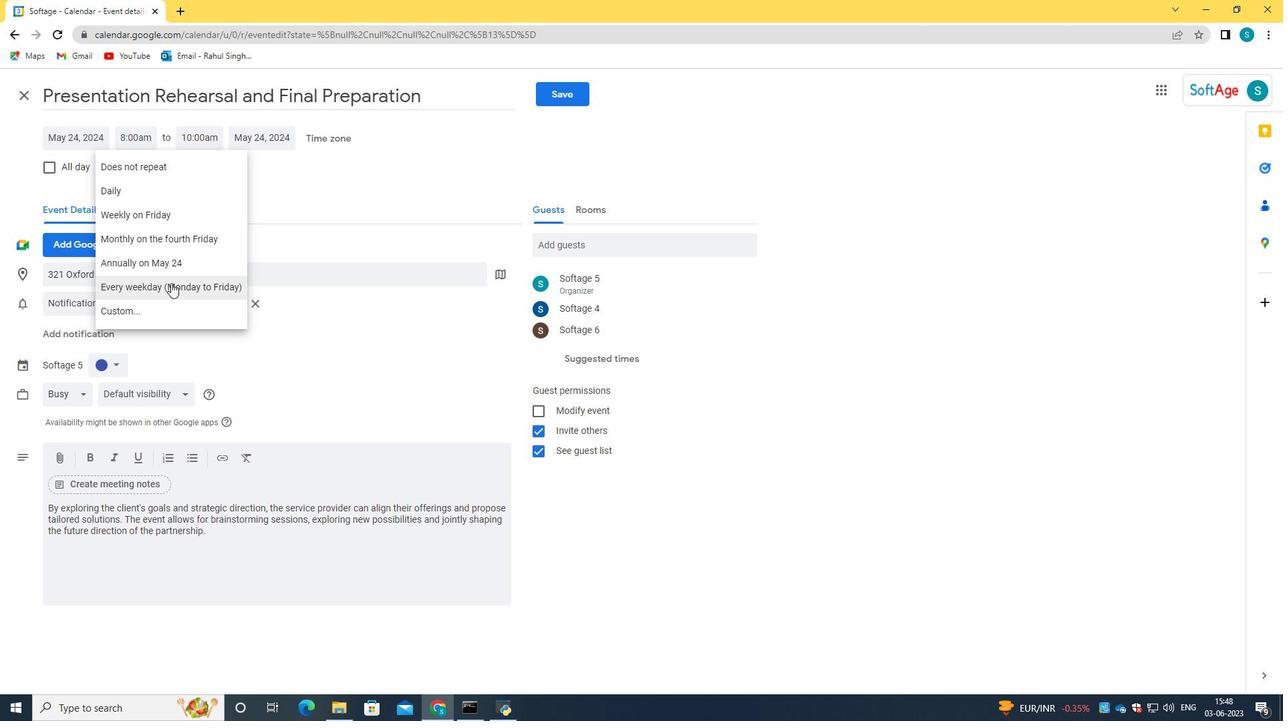 
Action: Mouse moved to (331, 172)
Screenshot: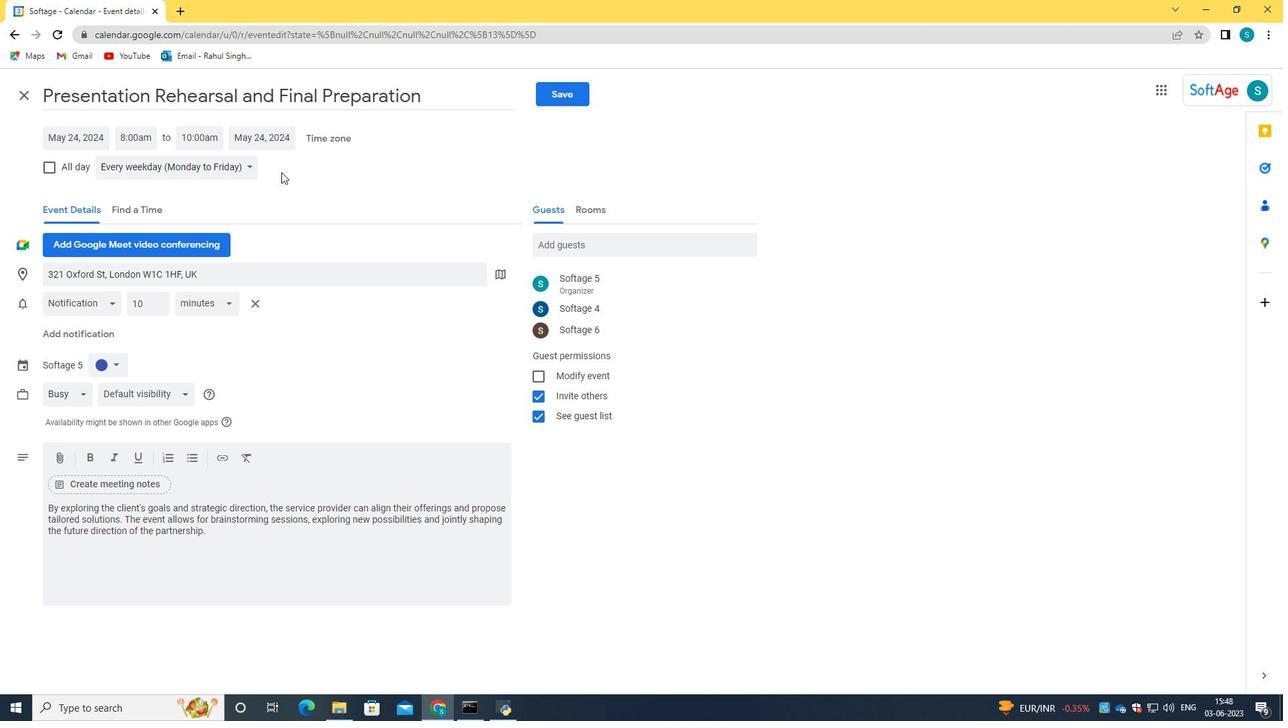 
Action: Mouse pressed left at (331, 172)
Screenshot: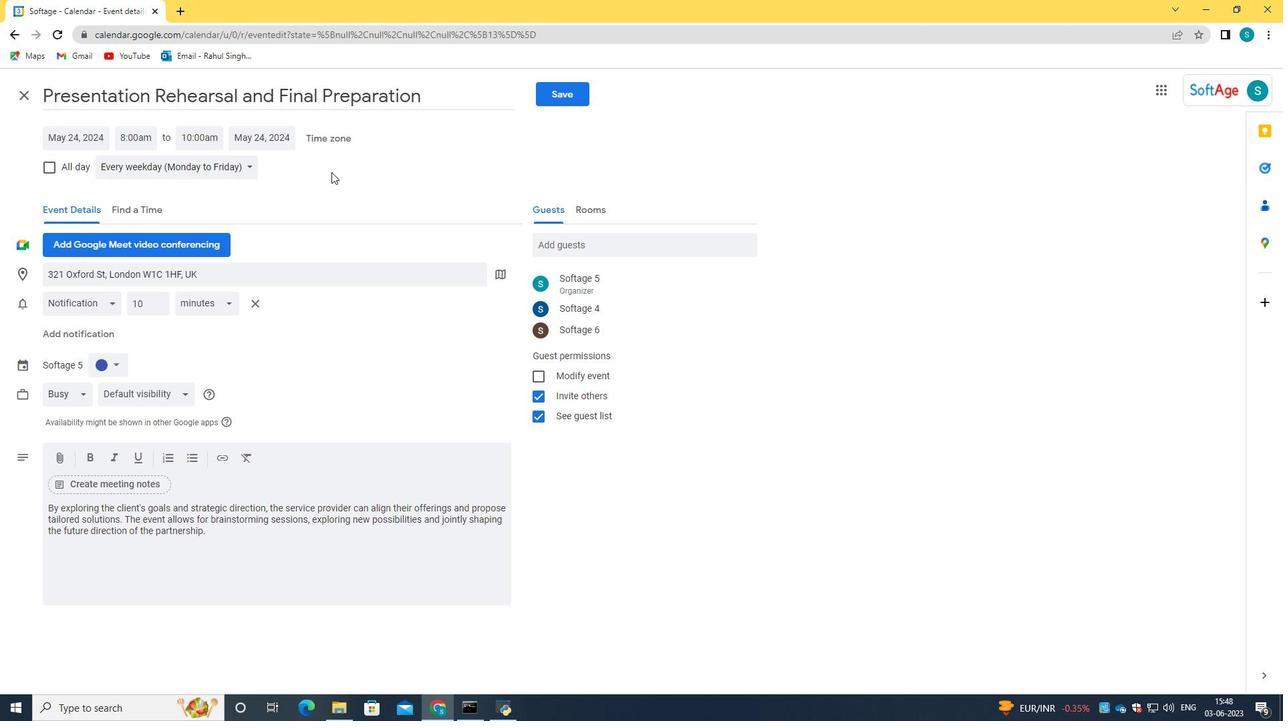 
Action: Mouse moved to (549, 98)
Screenshot: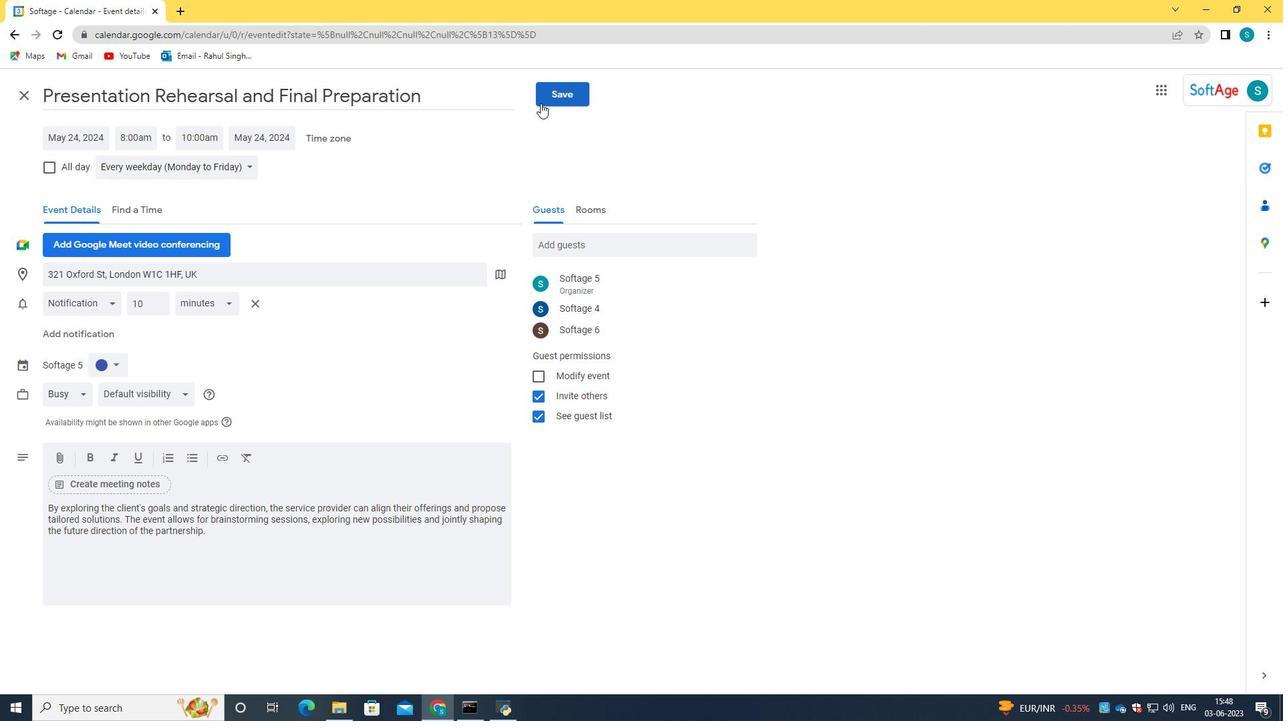 
Action: Mouse pressed left at (549, 98)
Screenshot: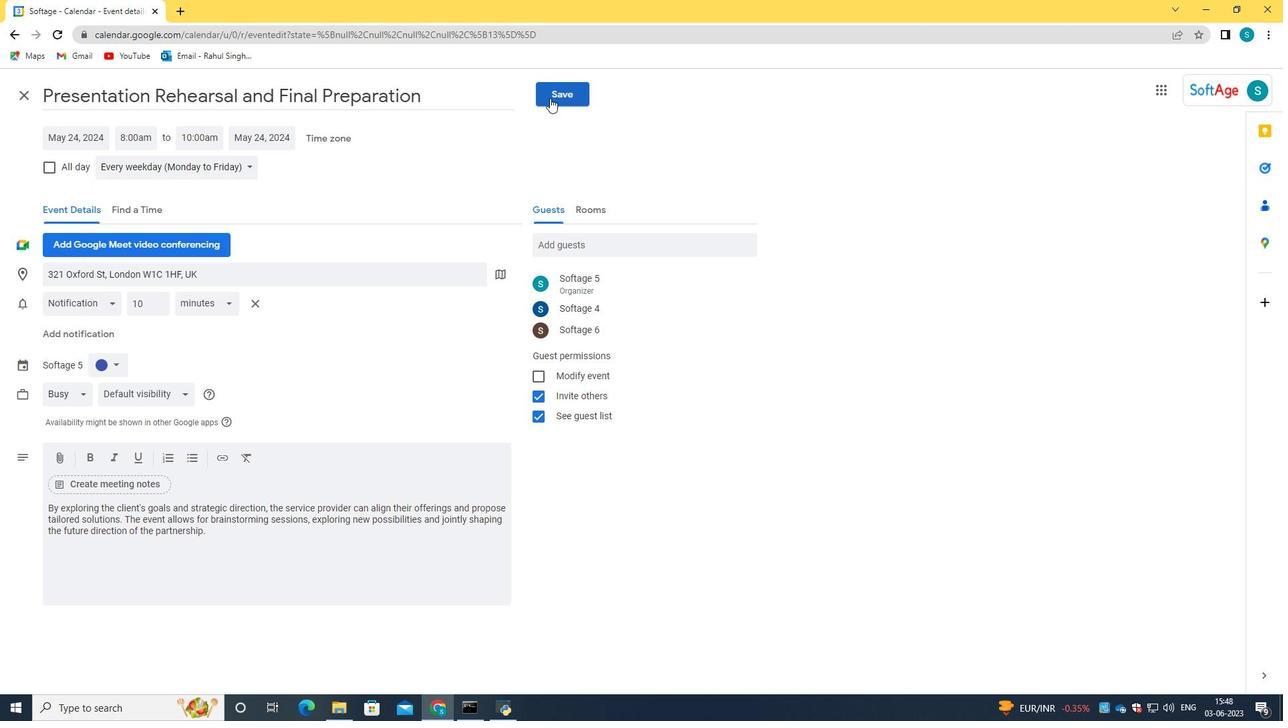 
Action: Mouse moved to (774, 415)
Screenshot: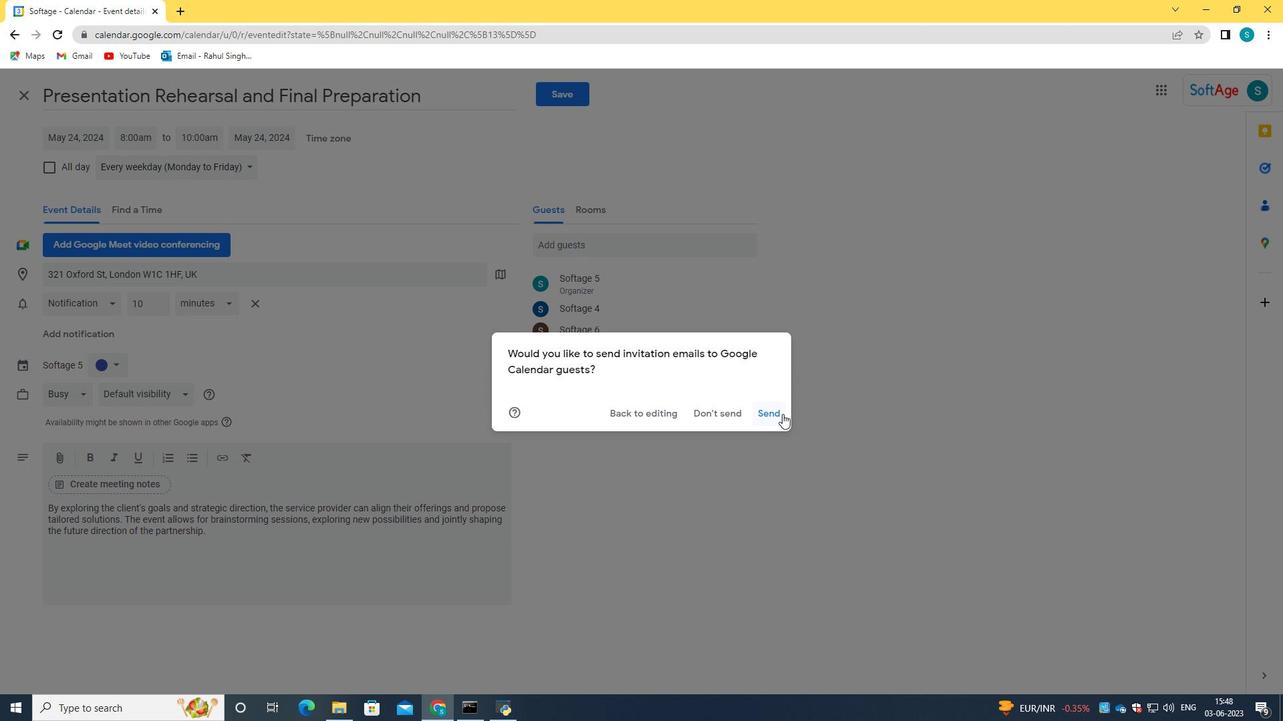 
Action: Mouse pressed left at (774, 415)
Screenshot: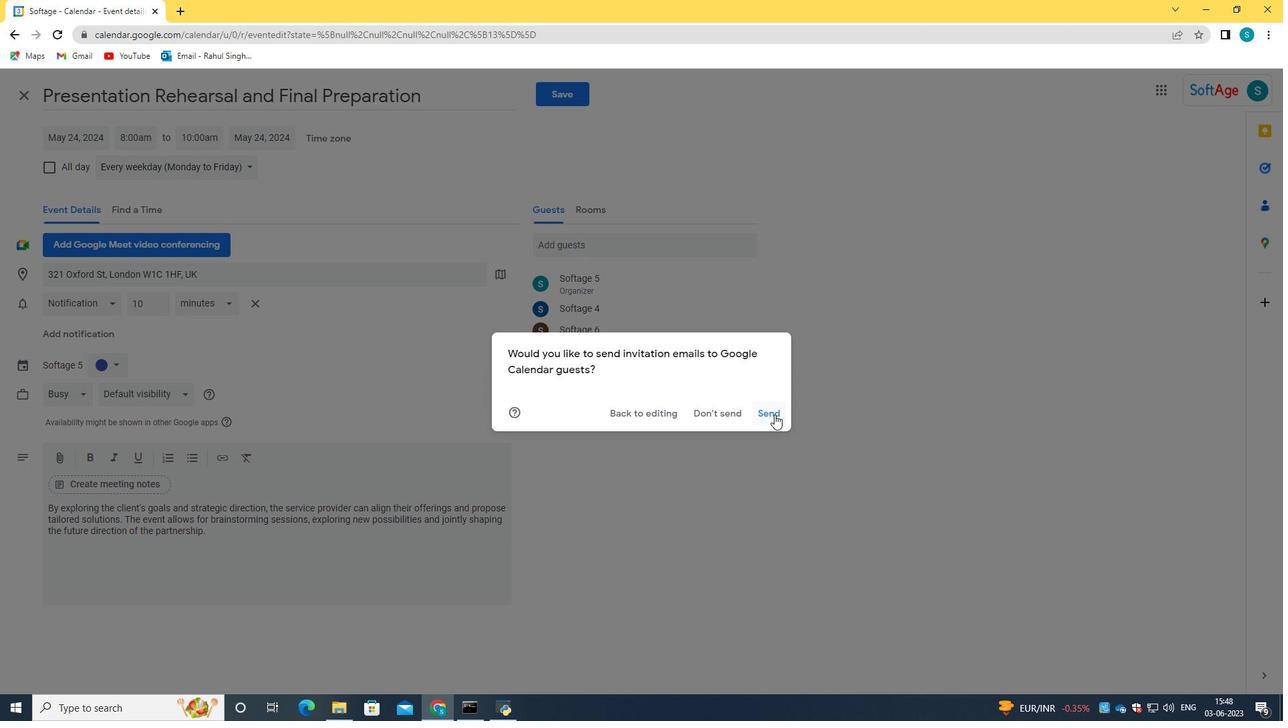 
